 Task: Create a due date automation trigger when advanced on, on the wednesday of the week before a card is due add fields without custom field "Resume" set to a date less than 1 working days from now at 11:00 AM.
Action: Mouse moved to (1157, 85)
Screenshot: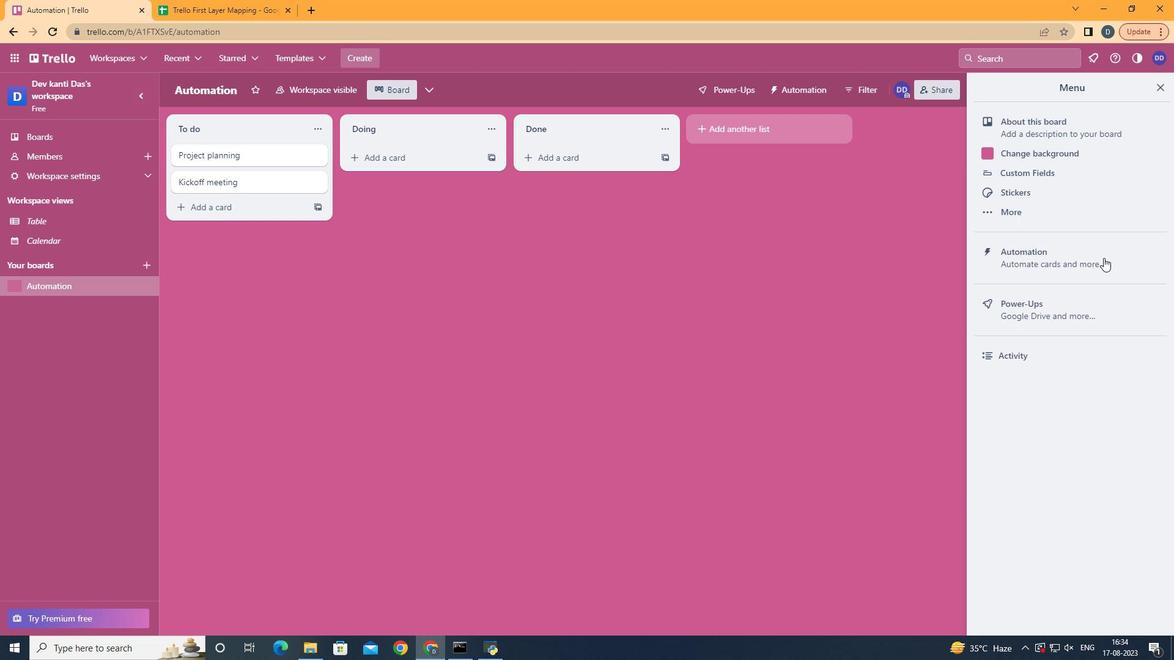 
Action: Mouse pressed left at (1157, 85)
Screenshot: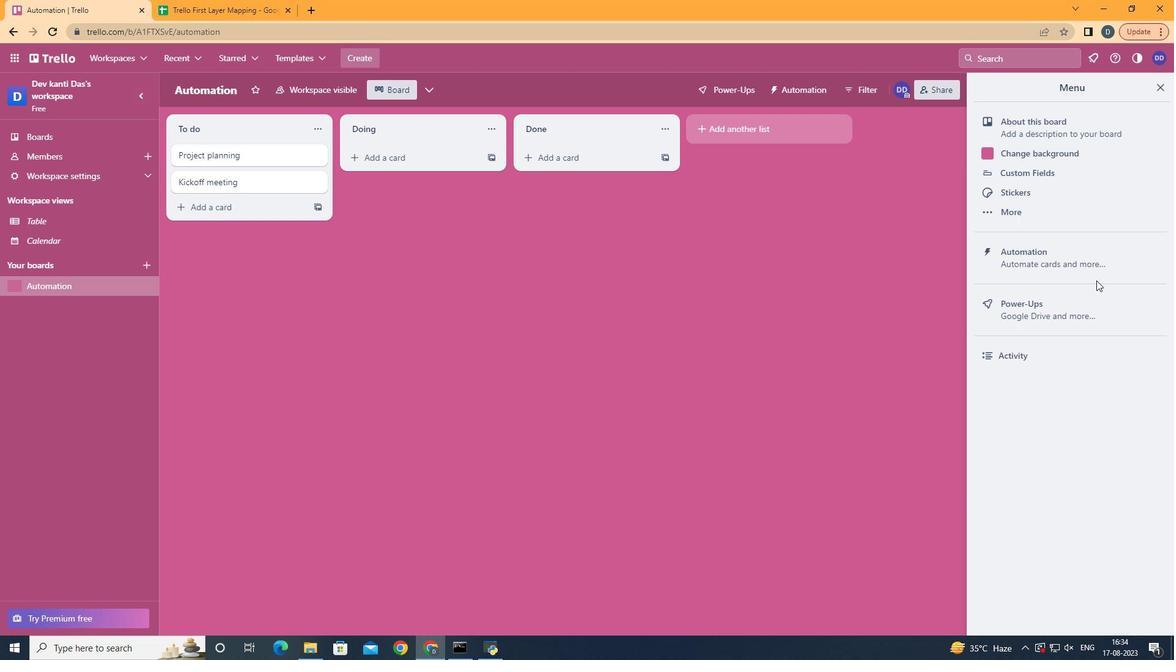 
Action: Mouse moved to (1103, 260)
Screenshot: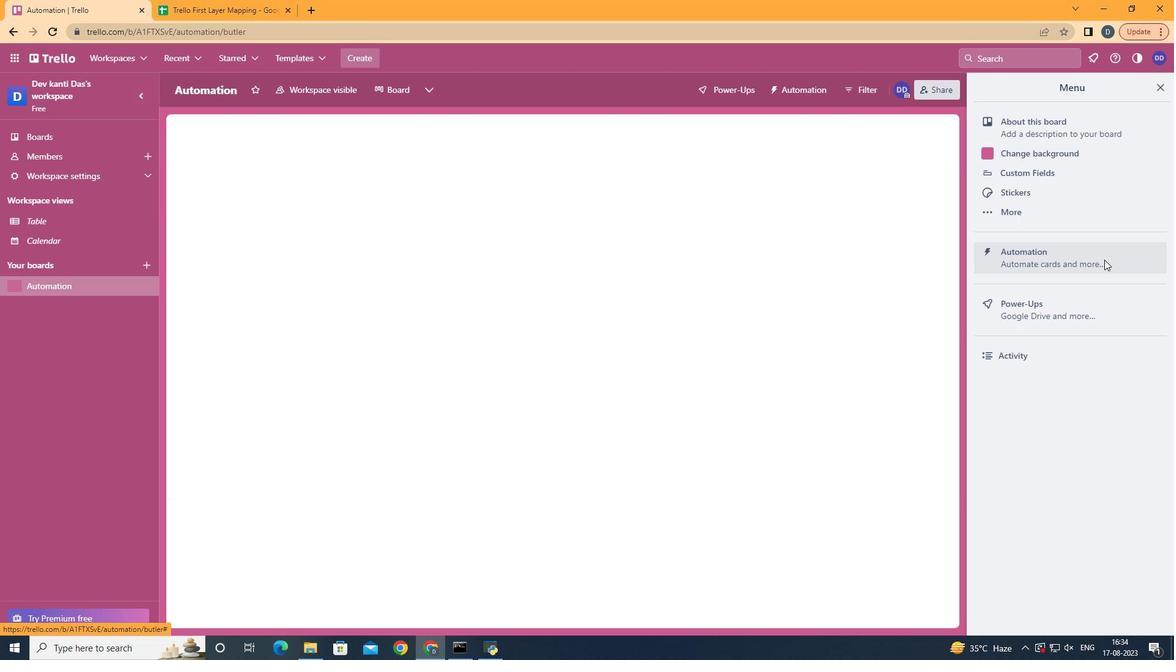 
Action: Mouse pressed left at (1103, 260)
Screenshot: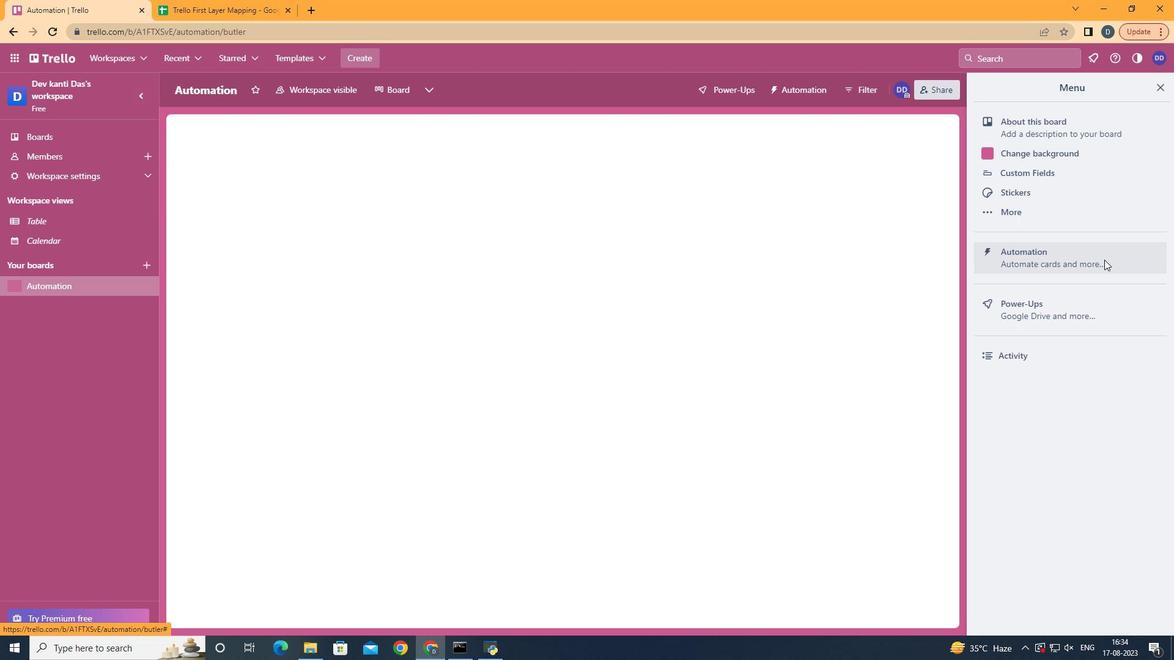 
Action: Mouse moved to (220, 245)
Screenshot: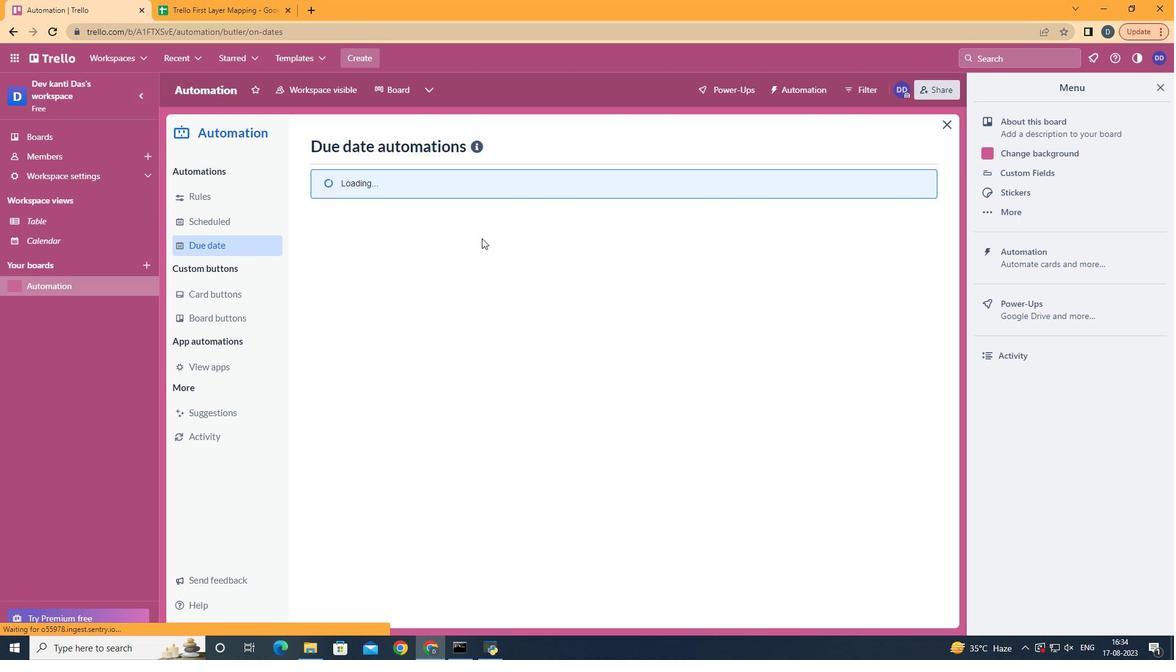 
Action: Mouse pressed left at (220, 245)
Screenshot: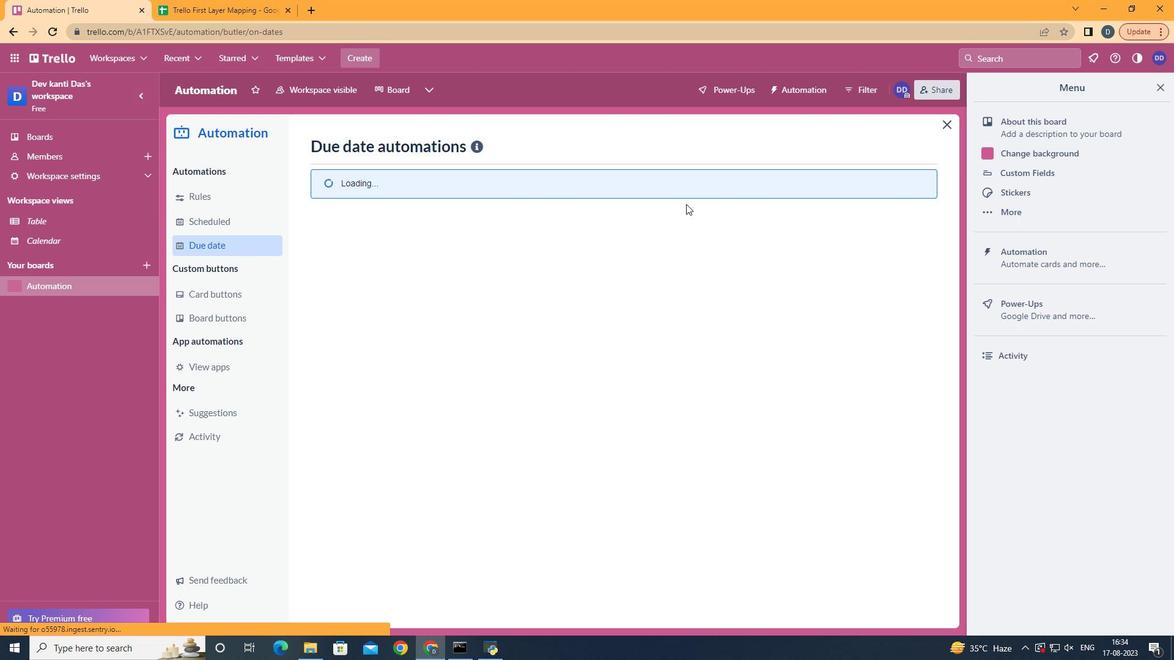 
Action: Mouse moved to (856, 140)
Screenshot: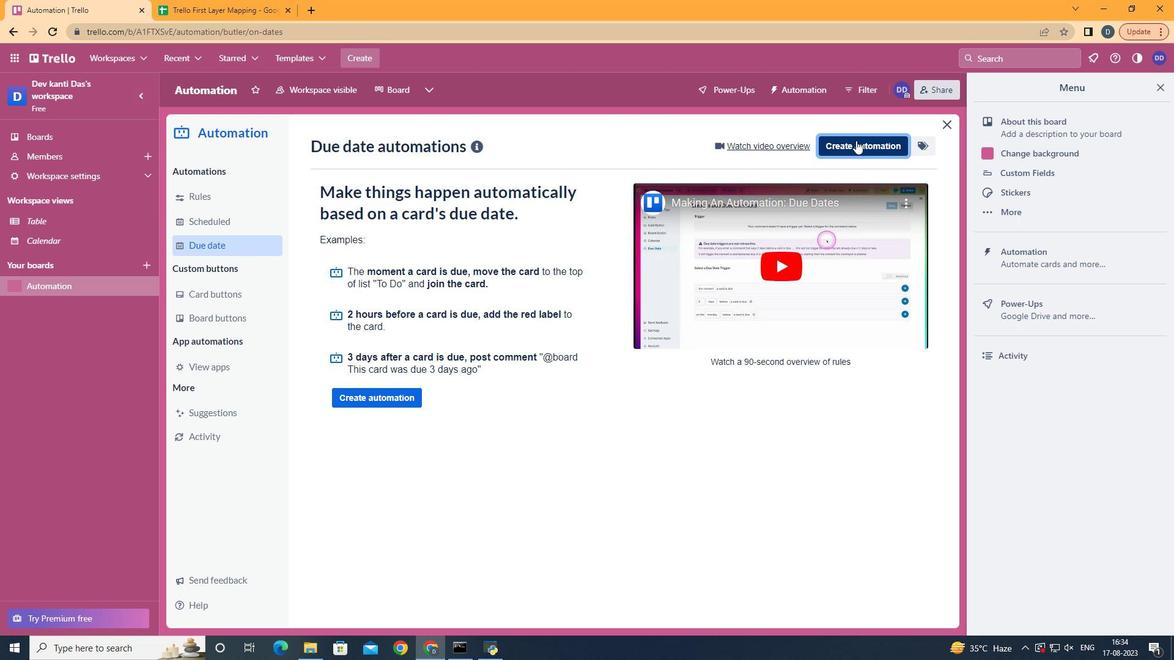 
Action: Mouse pressed left at (856, 140)
Screenshot: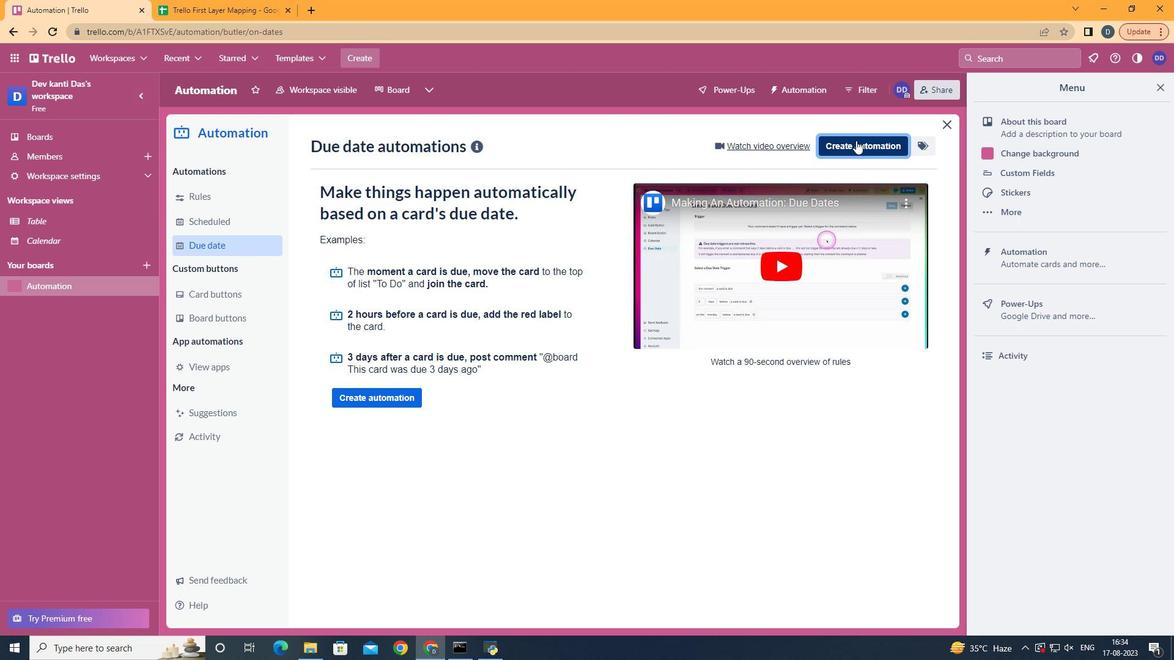 
Action: Mouse moved to (664, 263)
Screenshot: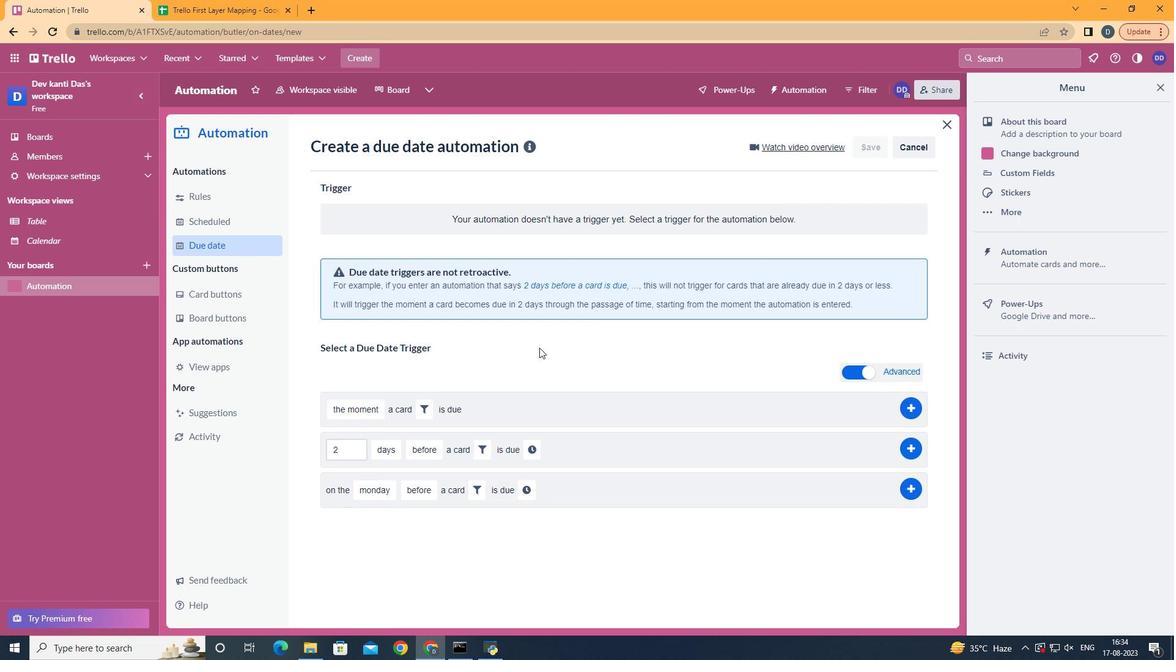 
Action: Mouse pressed left at (664, 263)
Screenshot: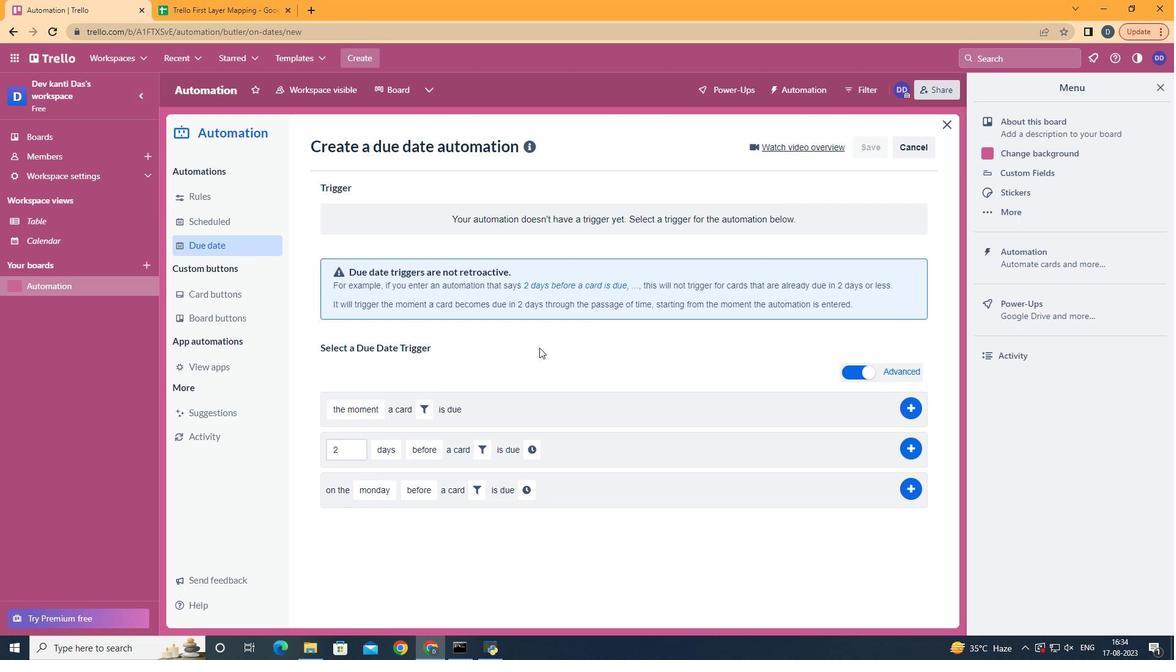 
Action: Mouse moved to (407, 370)
Screenshot: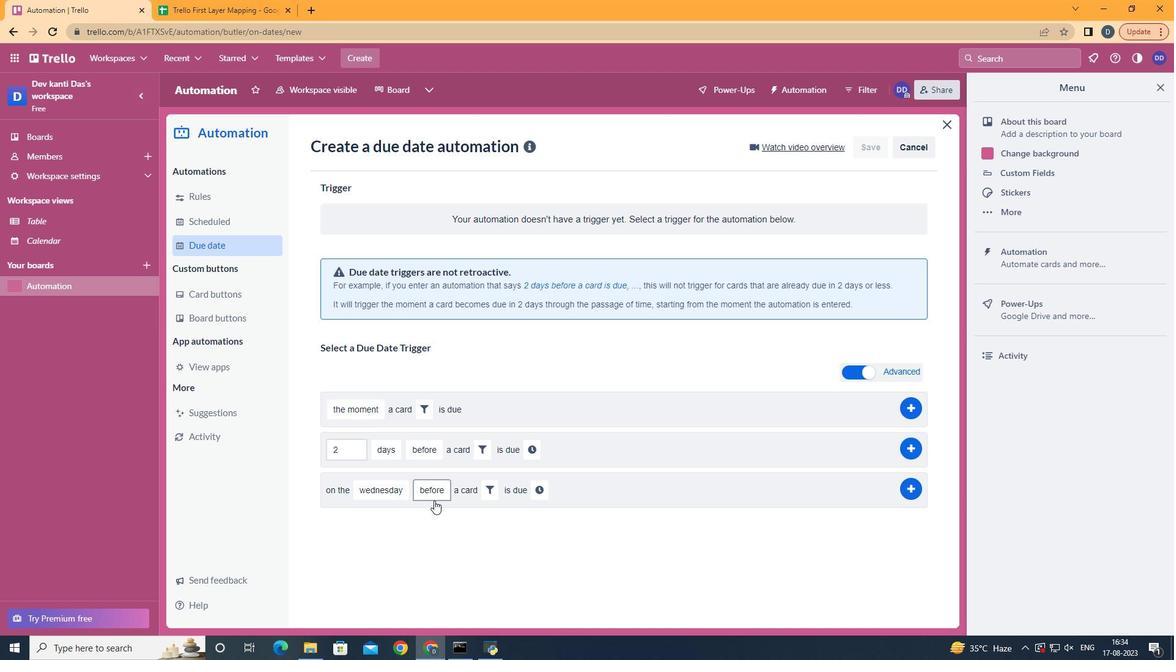 
Action: Mouse pressed left at (407, 370)
Screenshot: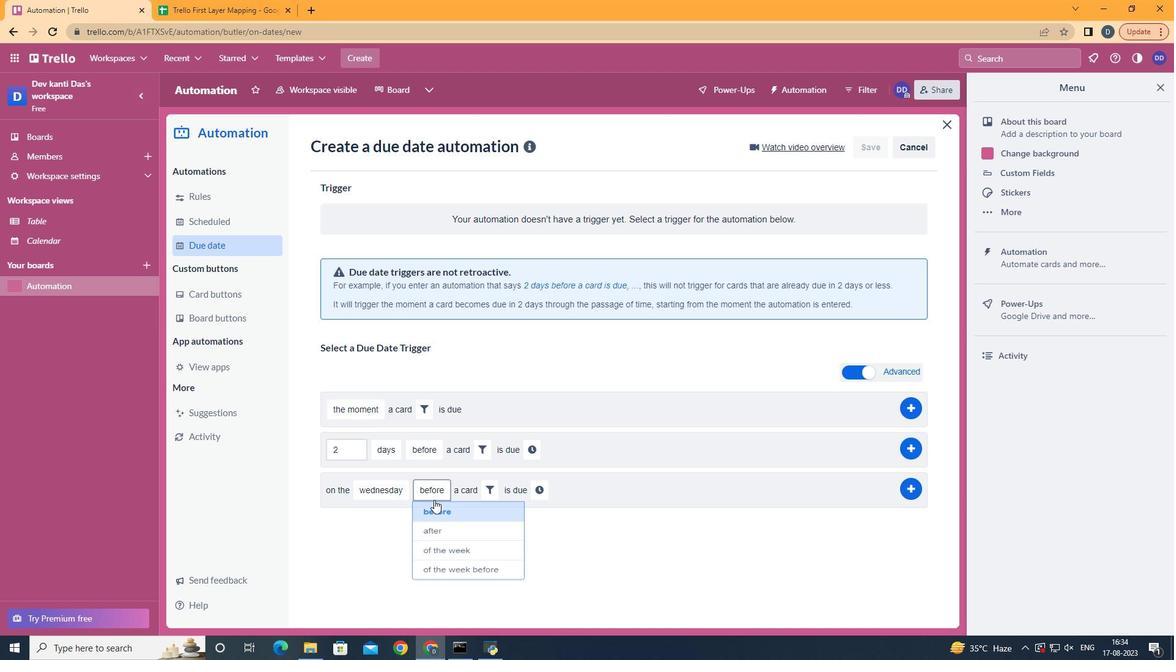 
Action: Mouse moved to (452, 595)
Screenshot: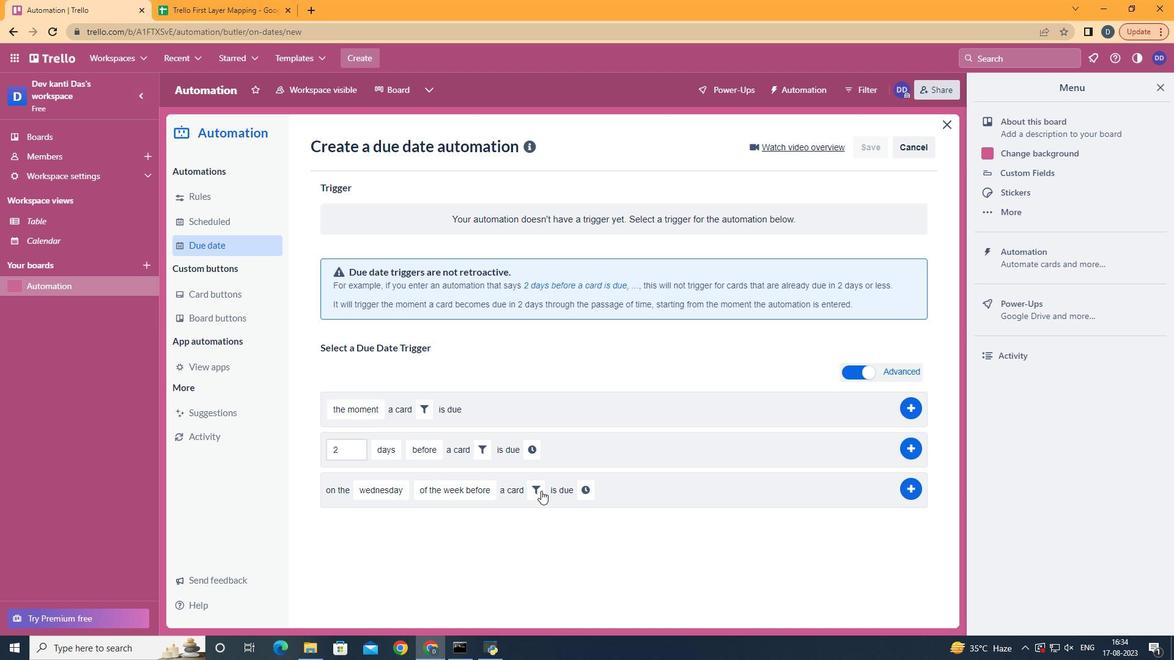 
Action: Mouse pressed left at (452, 595)
Screenshot: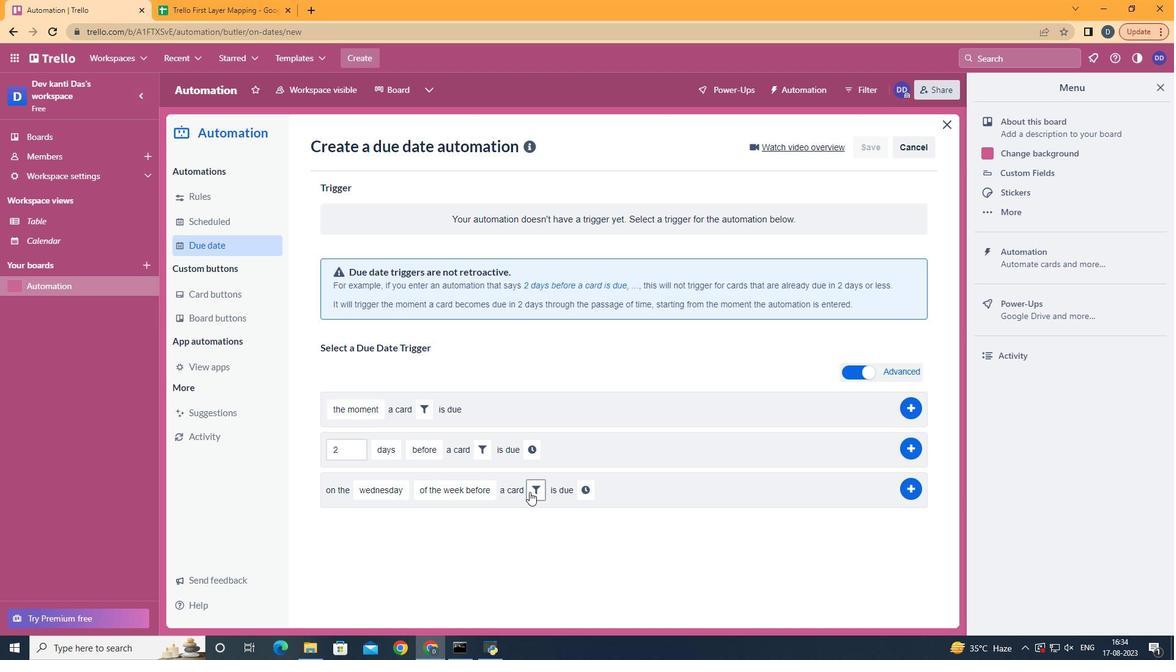 
Action: Mouse moved to (529, 492)
Screenshot: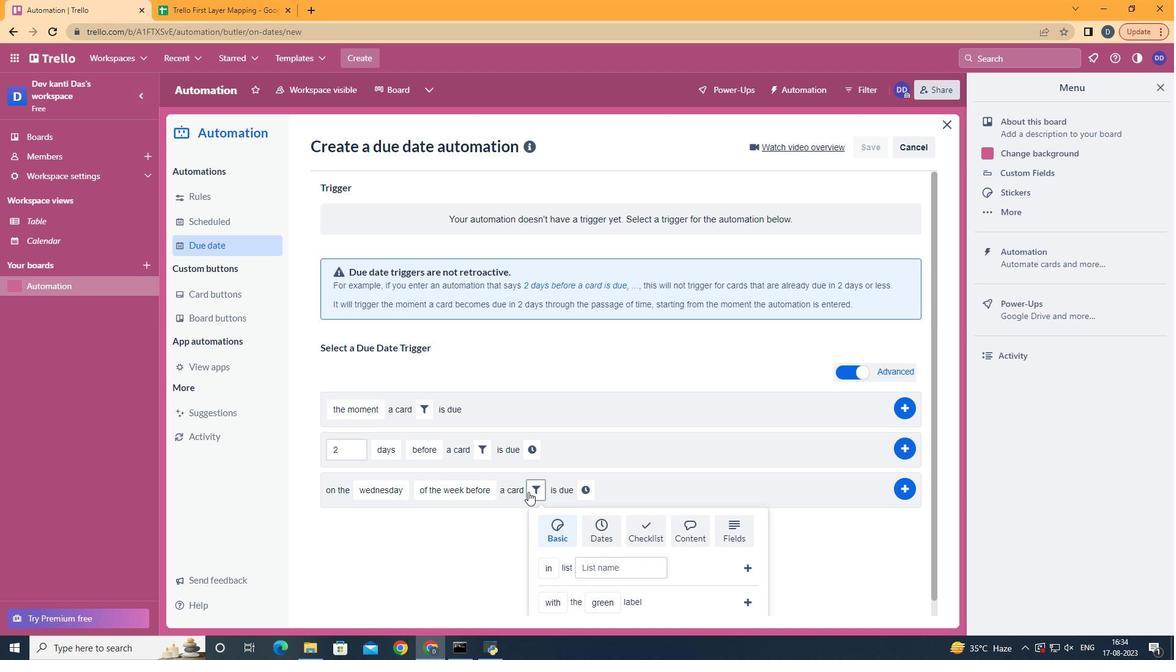 
Action: Mouse pressed left at (529, 492)
Screenshot: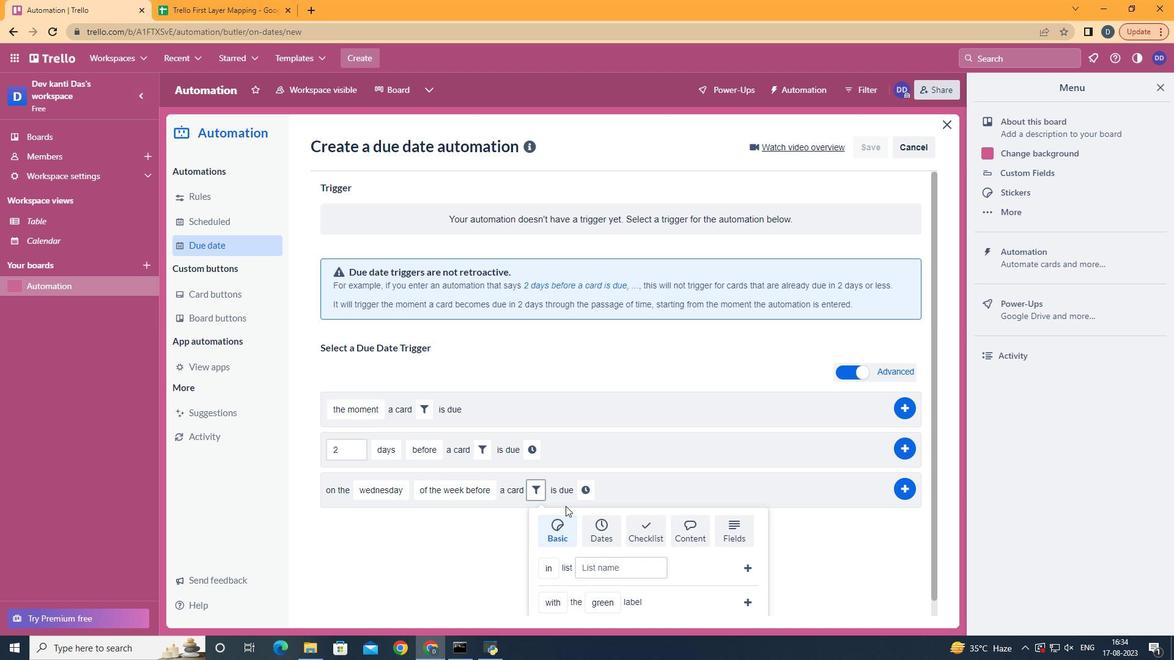 
Action: Mouse moved to (724, 529)
Screenshot: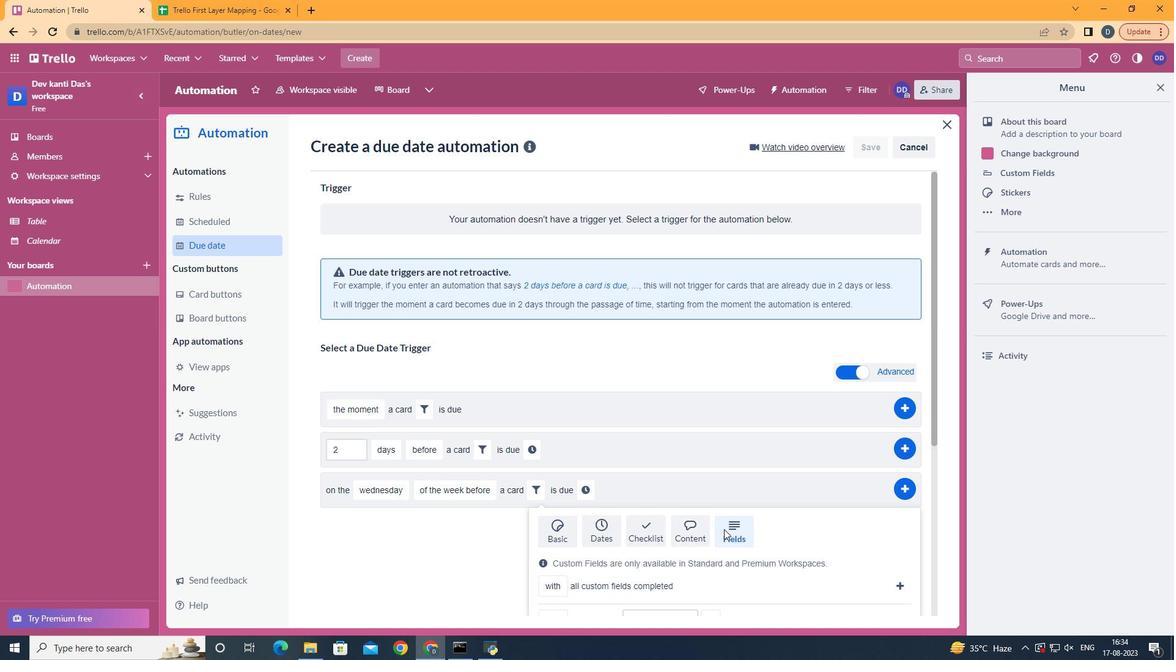 
Action: Mouse pressed left at (724, 529)
Screenshot: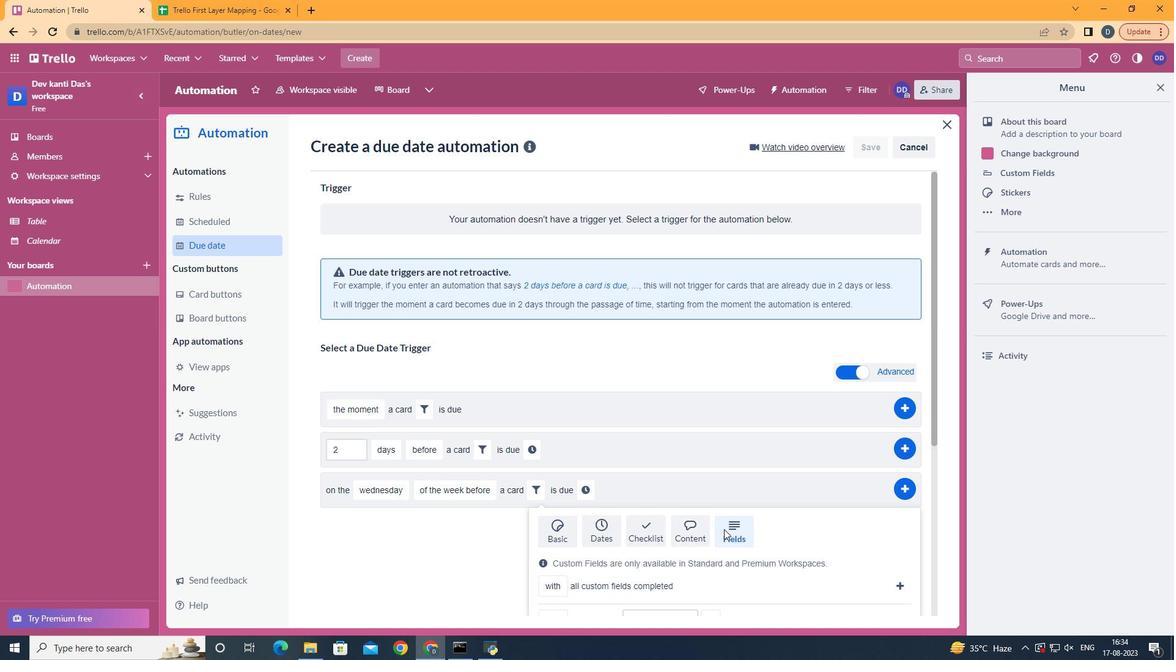 
Action: Mouse scrolled (724, 529) with delta (0, 0)
Screenshot: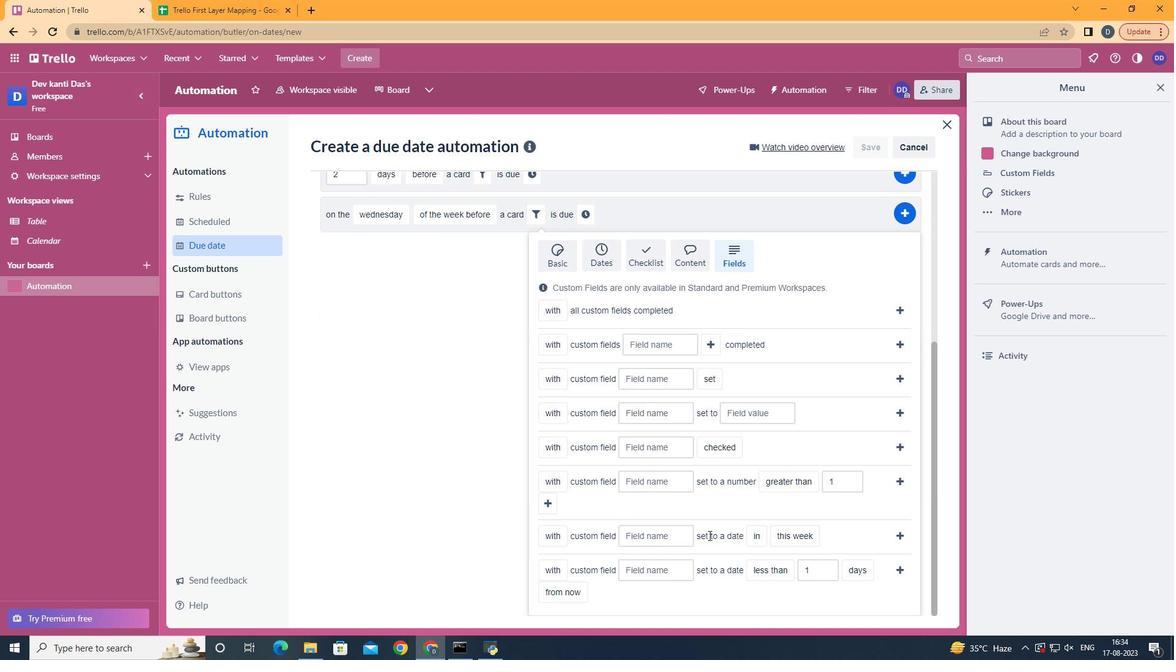 
Action: Mouse scrolled (724, 529) with delta (0, 0)
Screenshot: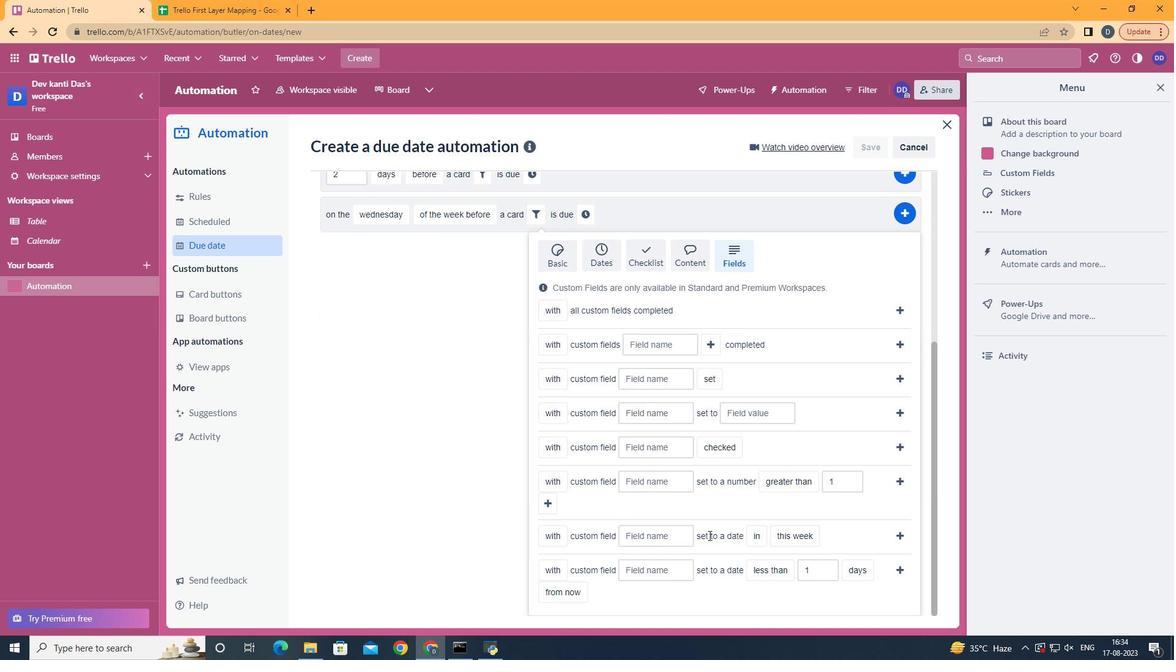 
Action: Mouse scrolled (724, 529) with delta (0, 0)
Screenshot: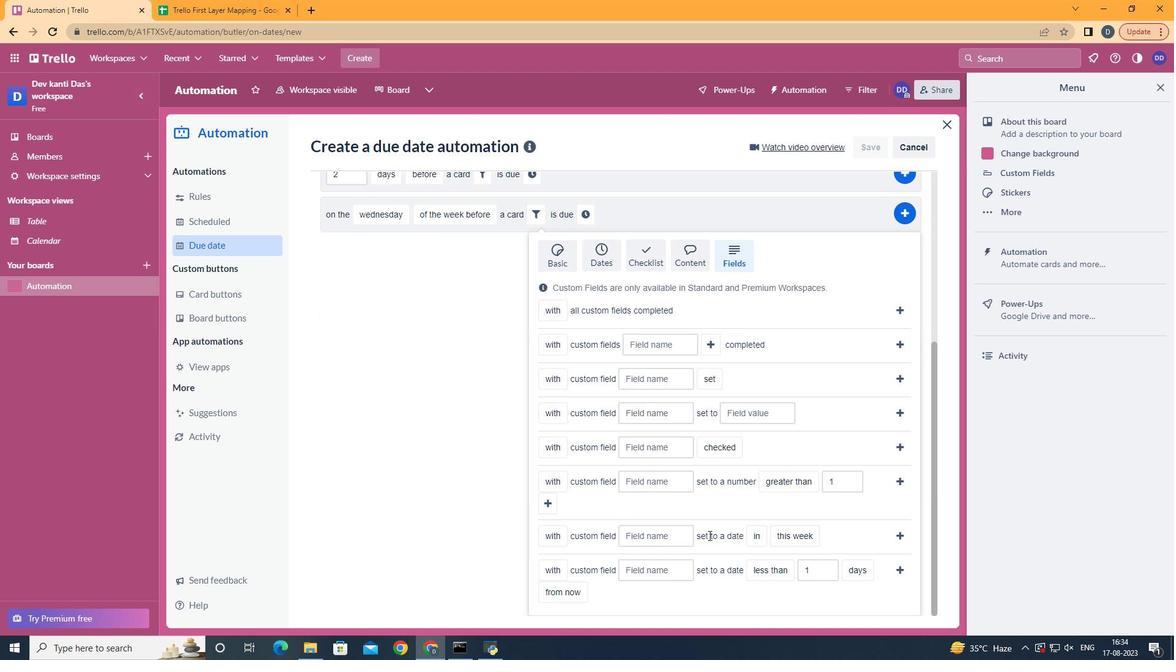 
Action: Mouse scrolled (724, 529) with delta (0, 0)
Screenshot: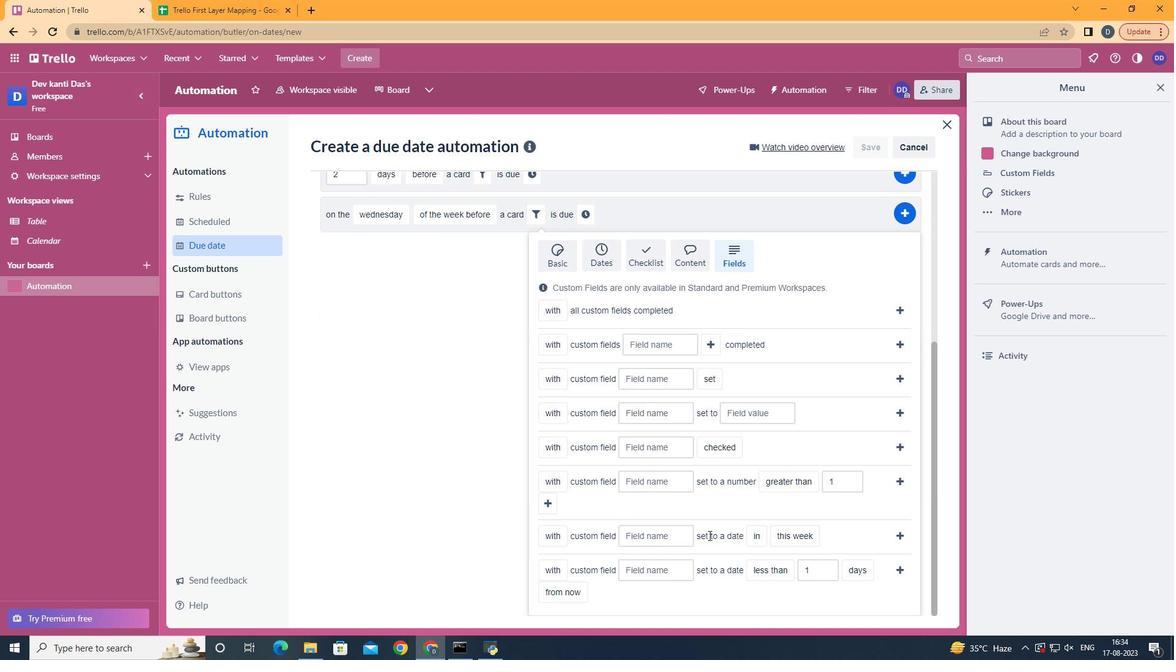 
Action: Mouse scrolled (724, 529) with delta (0, 0)
Screenshot: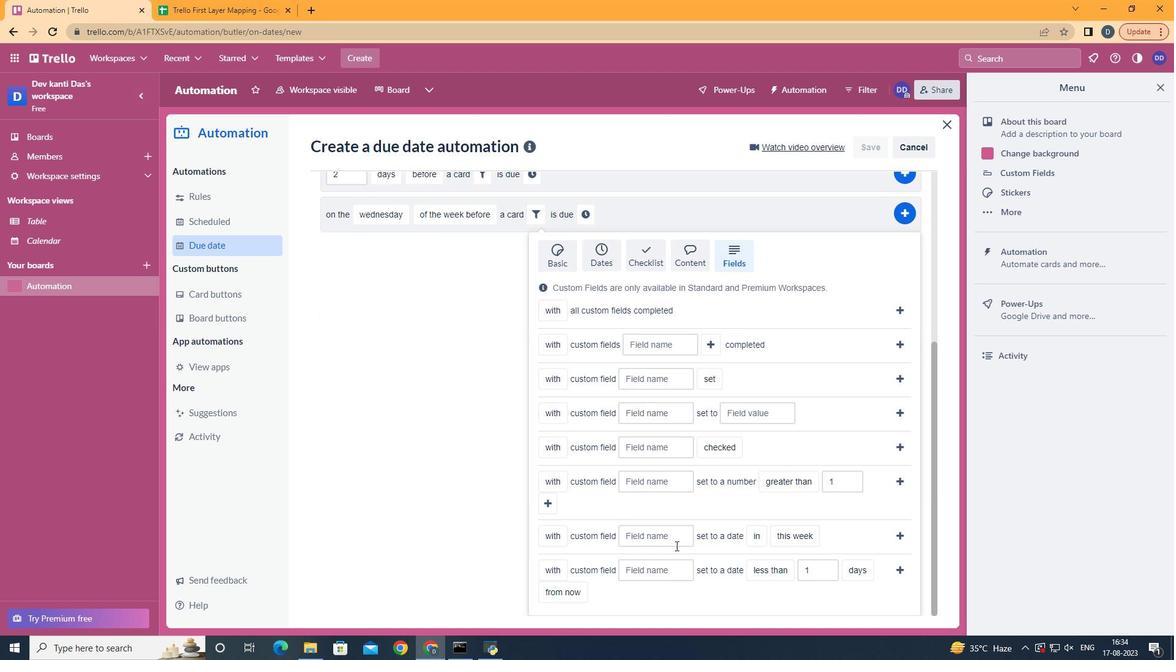 
Action: Mouse scrolled (724, 529) with delta (0, 0)
Screenshot: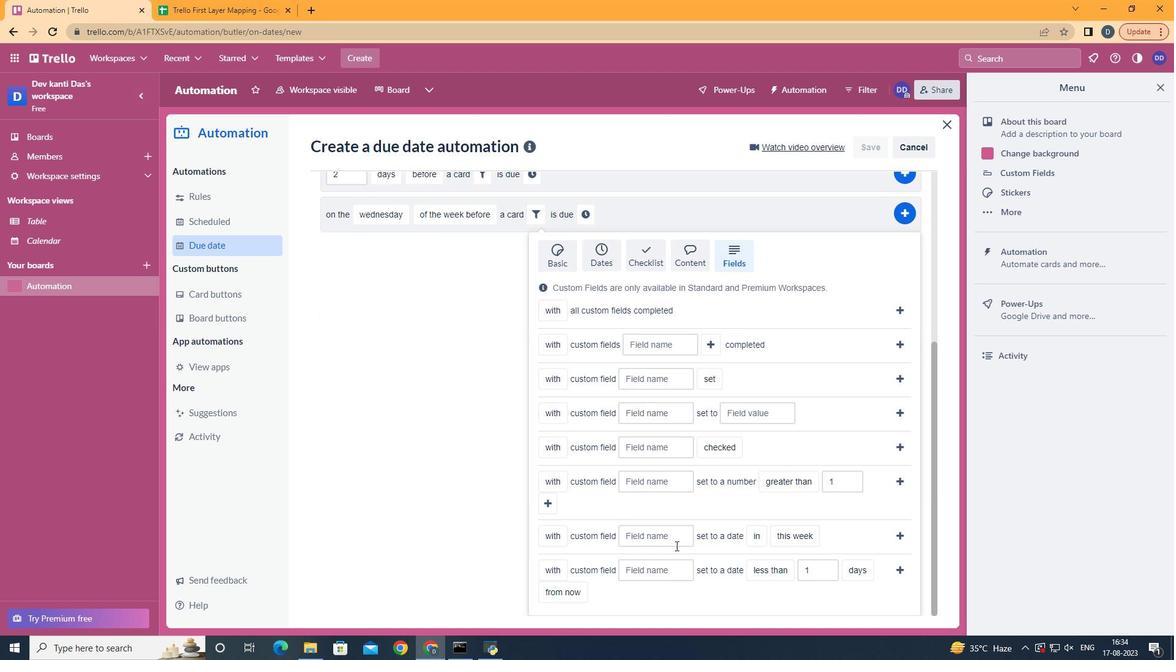 
Action: Mouse moved to (562, 548)
Screenshot: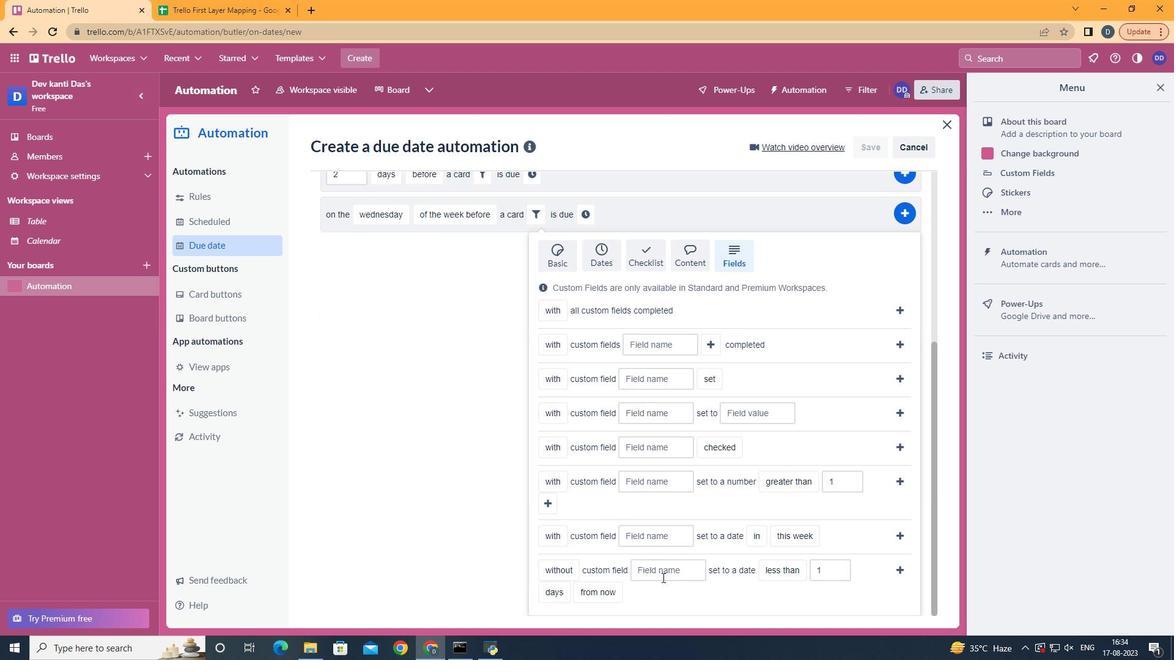 
Action: Mouse pressed left at (562, 548)
Screenshot: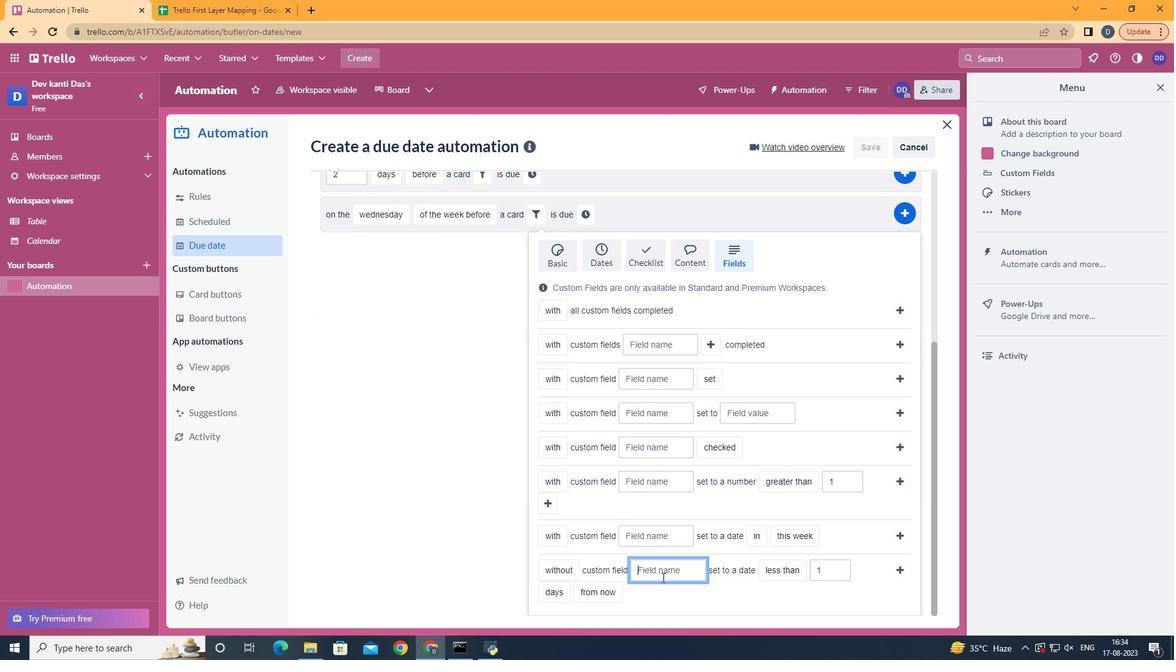 
Action: Mouse moved to (662, 578)
Screenshot: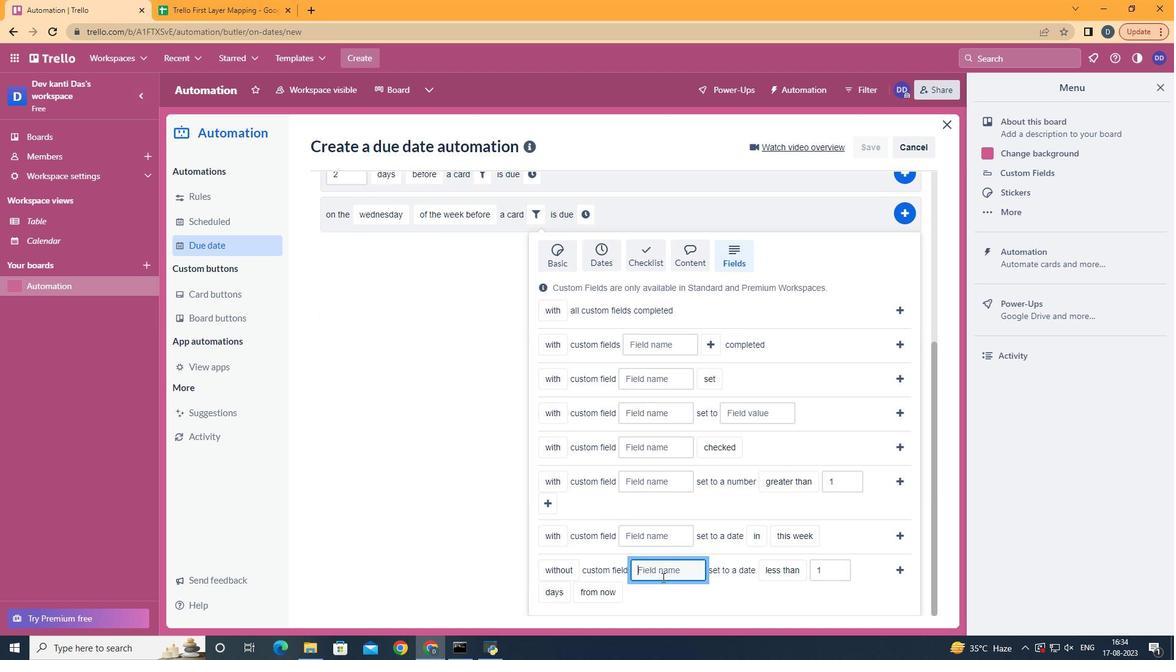 
Action: Mouse pressed left at (662, 578)
Screenshot: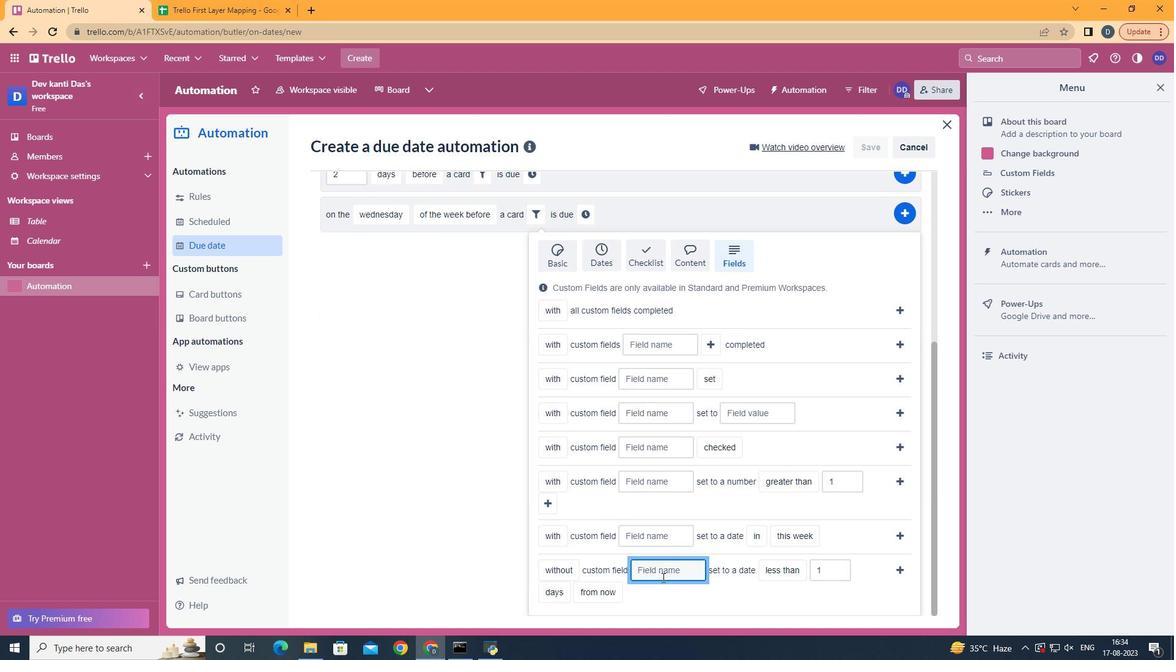 
Action: Key pressed <Key.shift>Resume
Screenshot: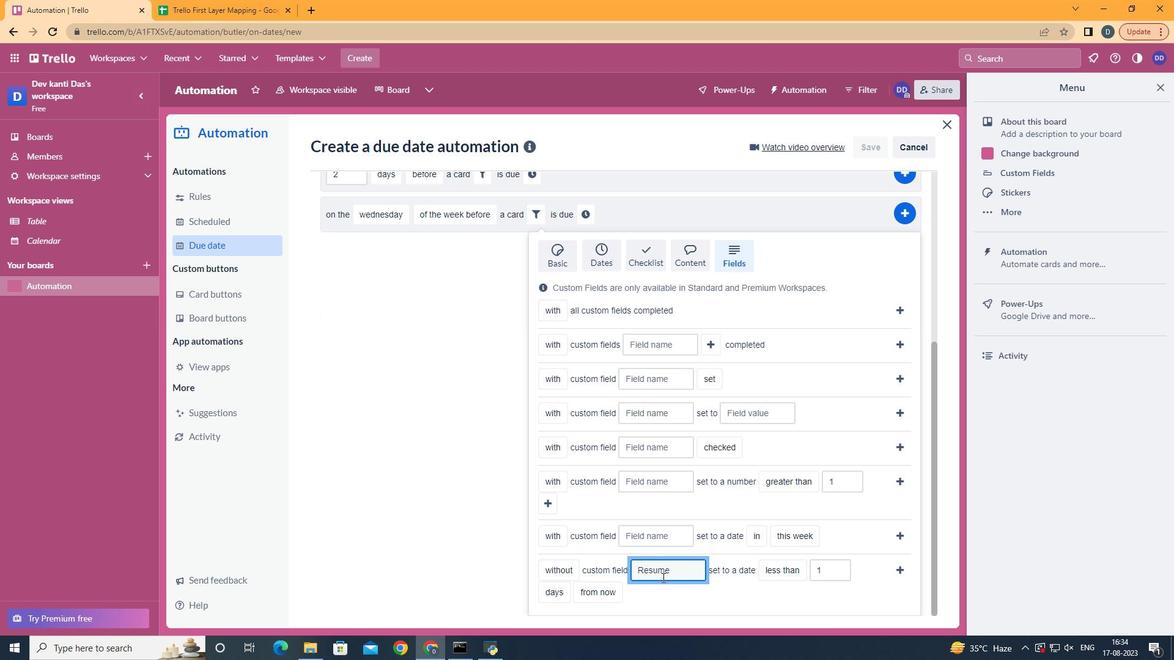 
Action: Mouse moved to (565, 570)
Screenshot: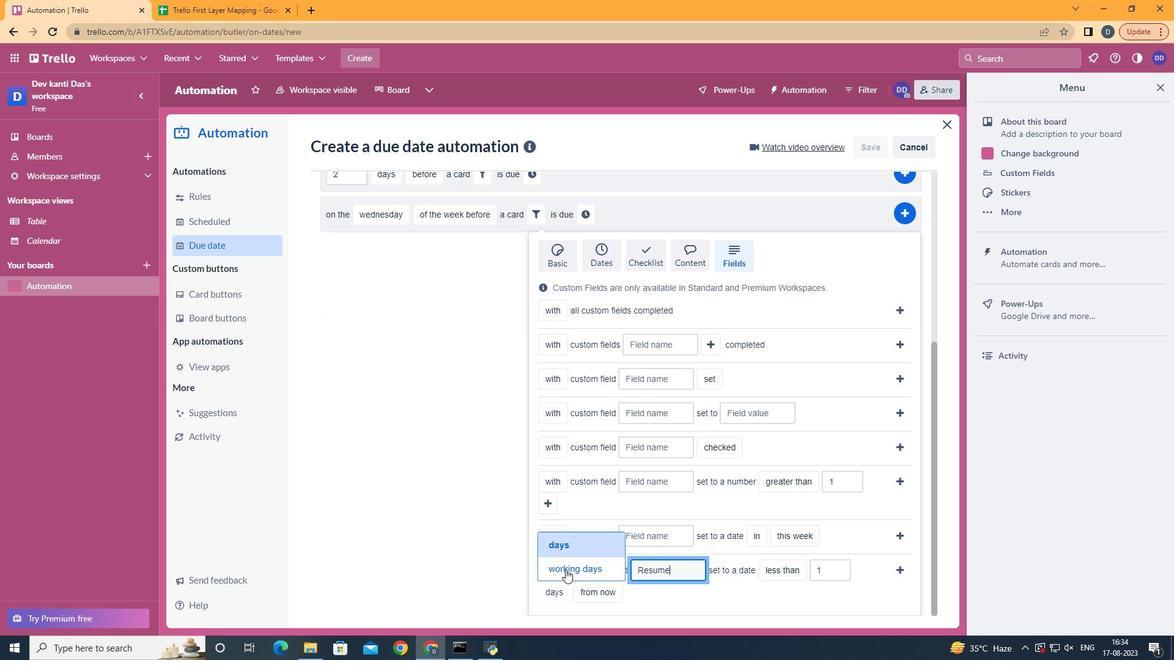 
Action: Mouse pressed left at (565, 570)
Screenshot: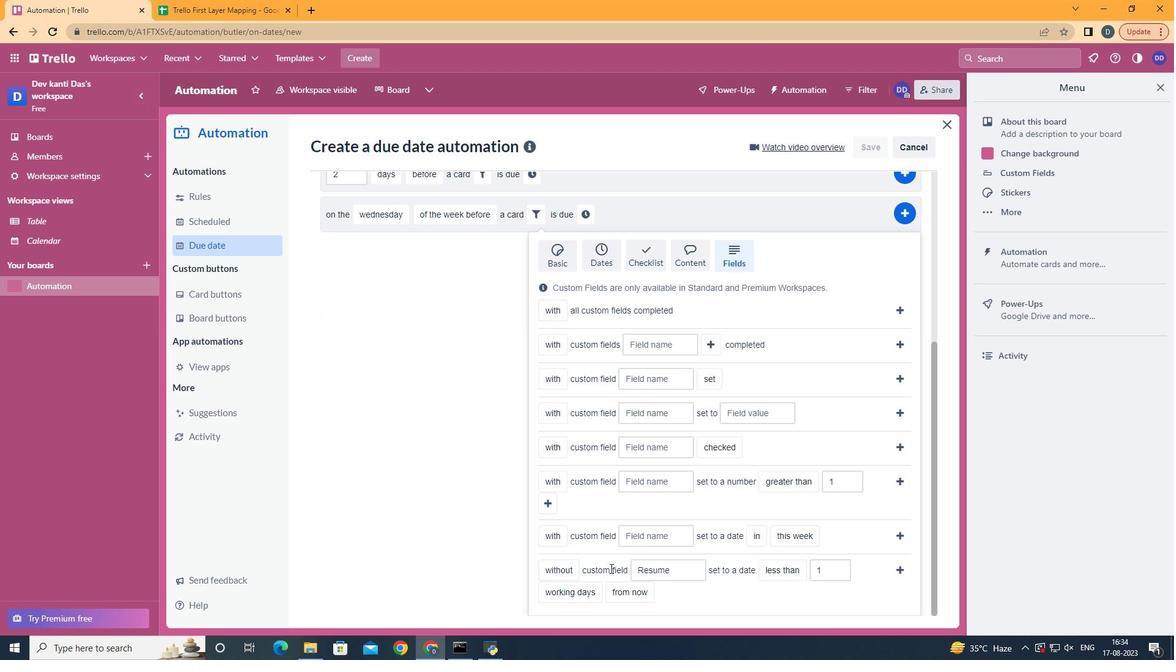 
Action: Mouse moved to (906, 571)
Screenshot: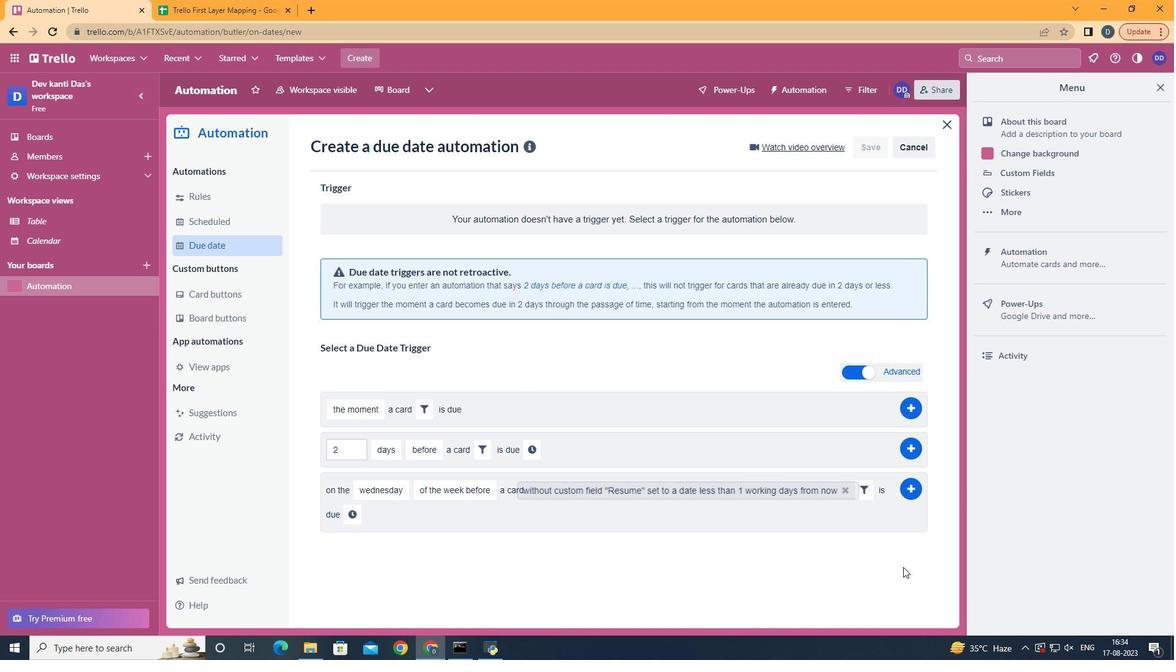 
Action: Mouse pressed left at (906, 571)
Screenshot: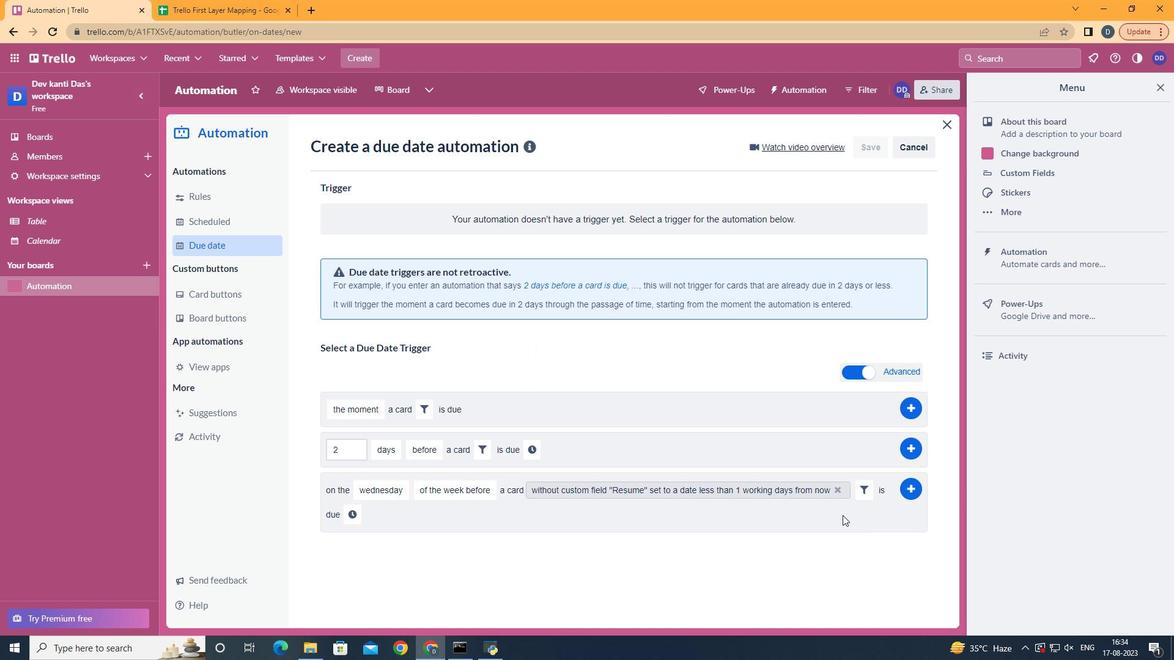 
Action: Mouse moved to (361, 523)
Screenshot: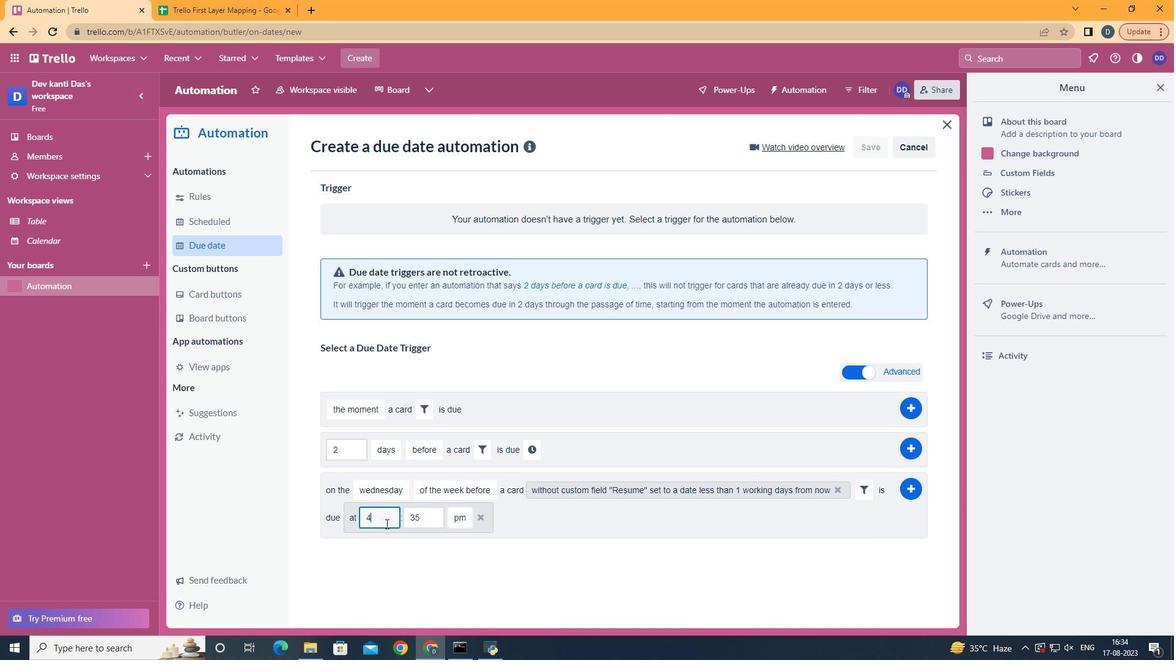 
Action: Mouse pressed left at (361, 523)
Screenshot: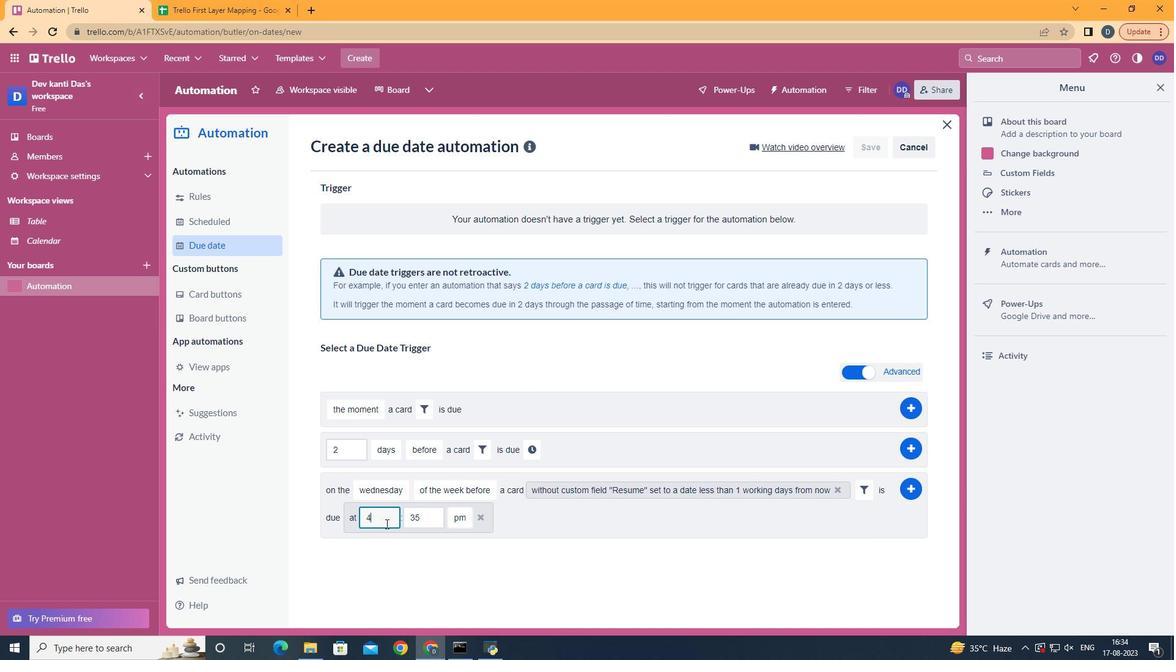 
Action: Mouse moved to (385, 524)
Screenshot: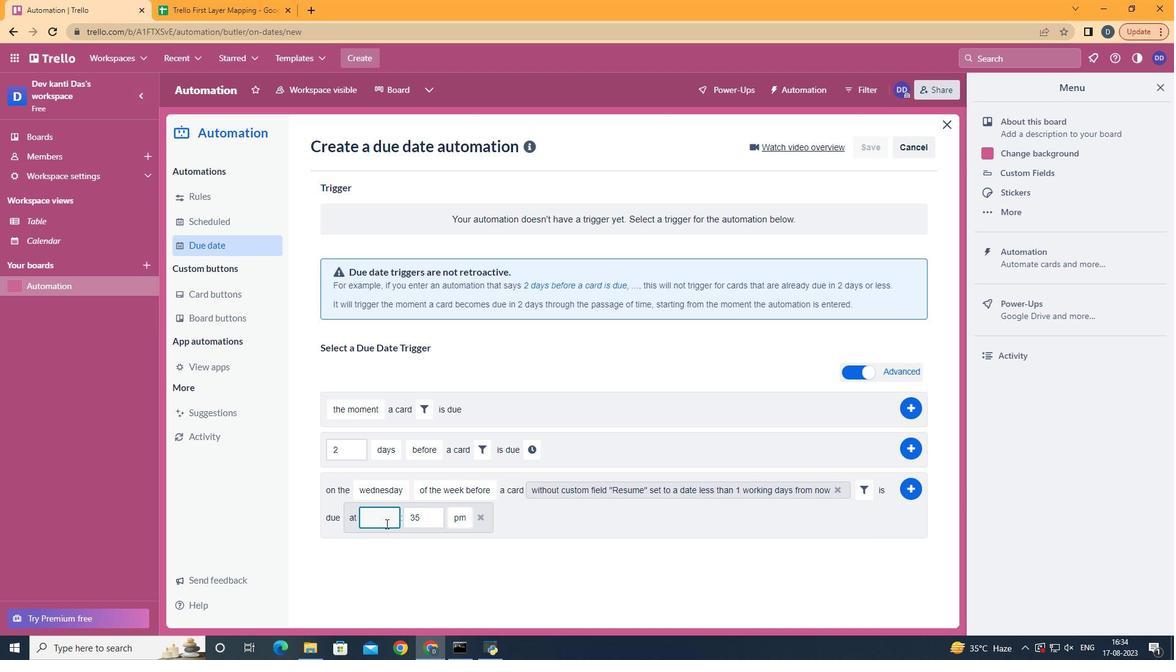 
Action: Mouse pressed left at (385, 524)
Screenshot: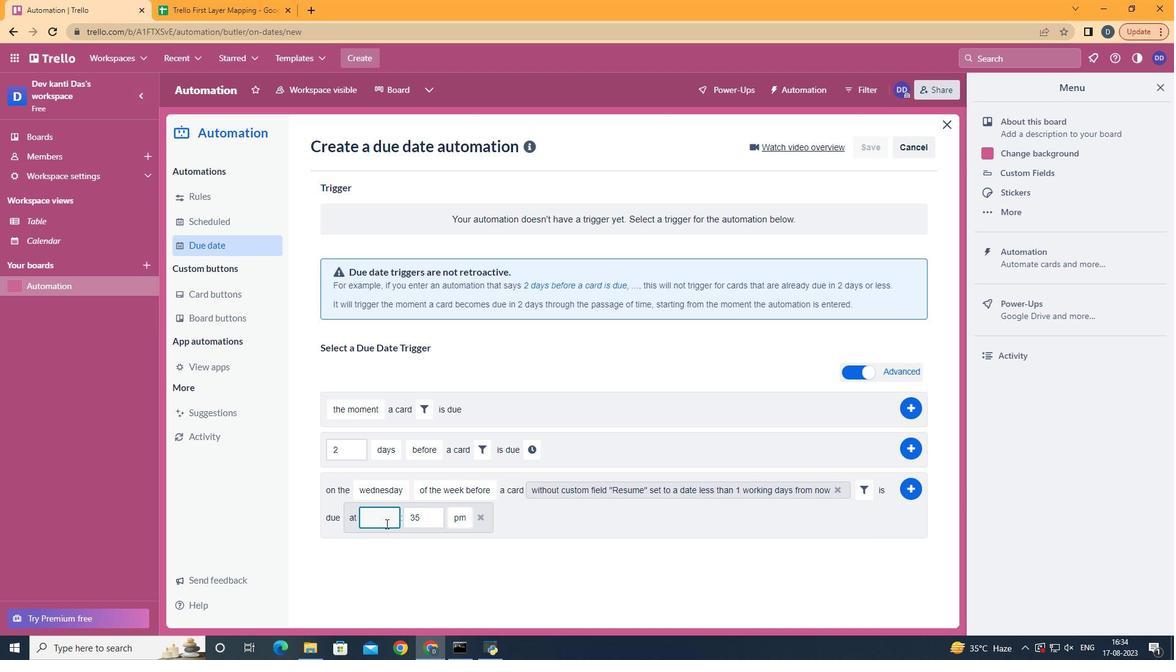 
Action: Key pressed <Key.backspace>11
Screenshot: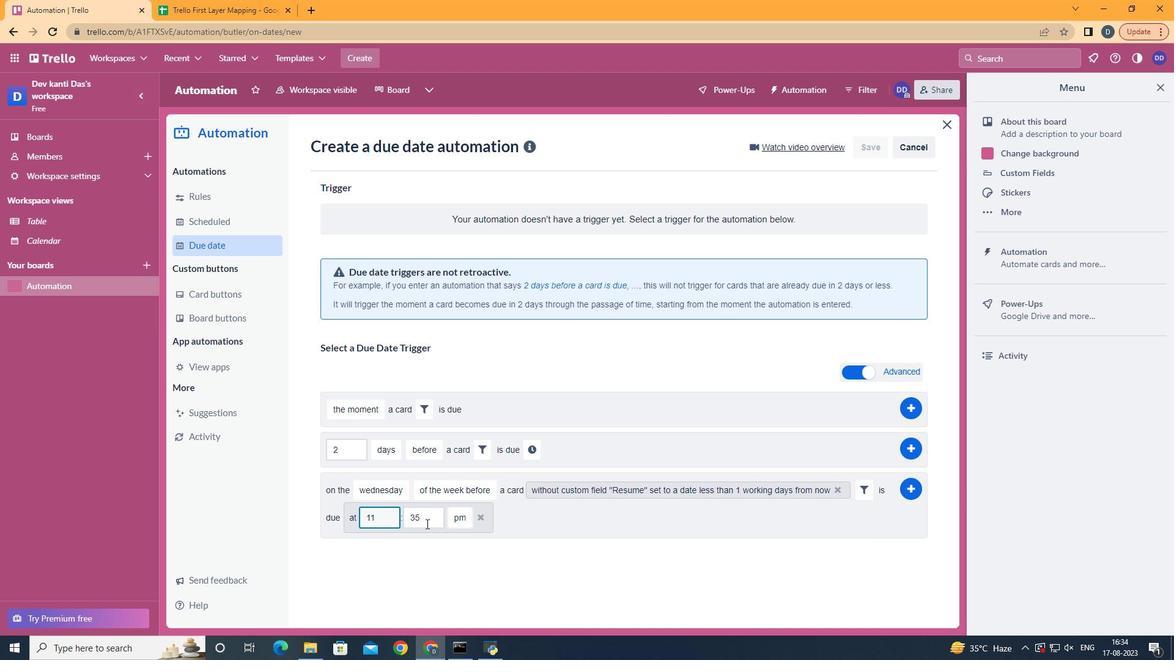
Action: Mouse moved to (433, 521)
Screenshot: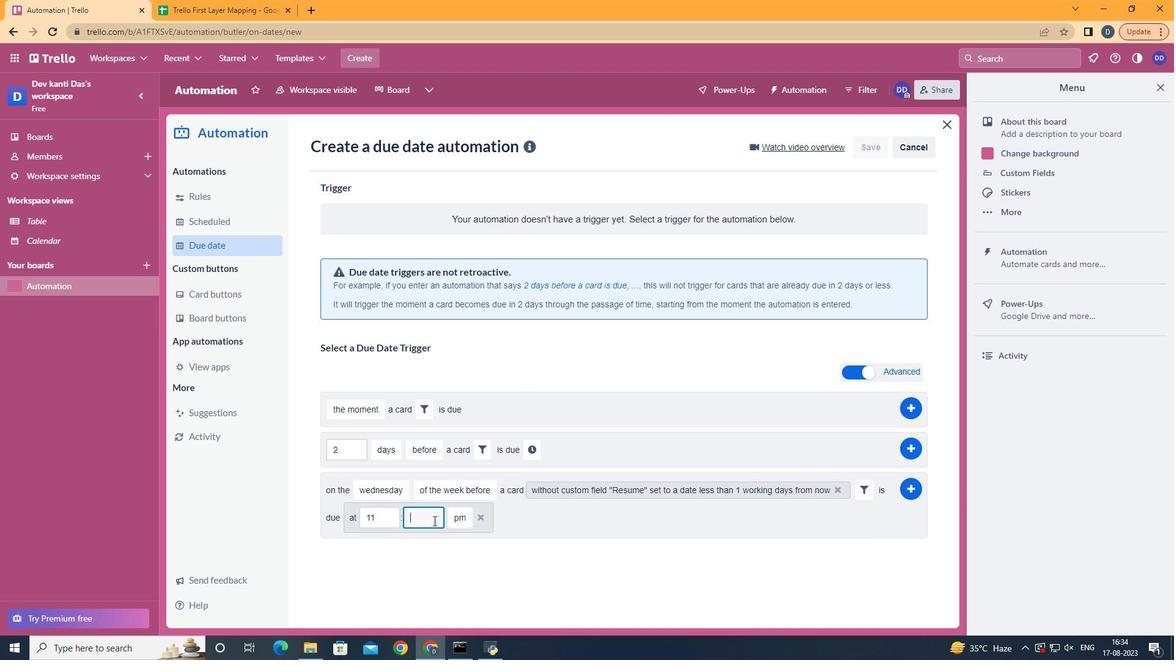 
Action: Mouse pressed left at (433, 521)
Screenshot: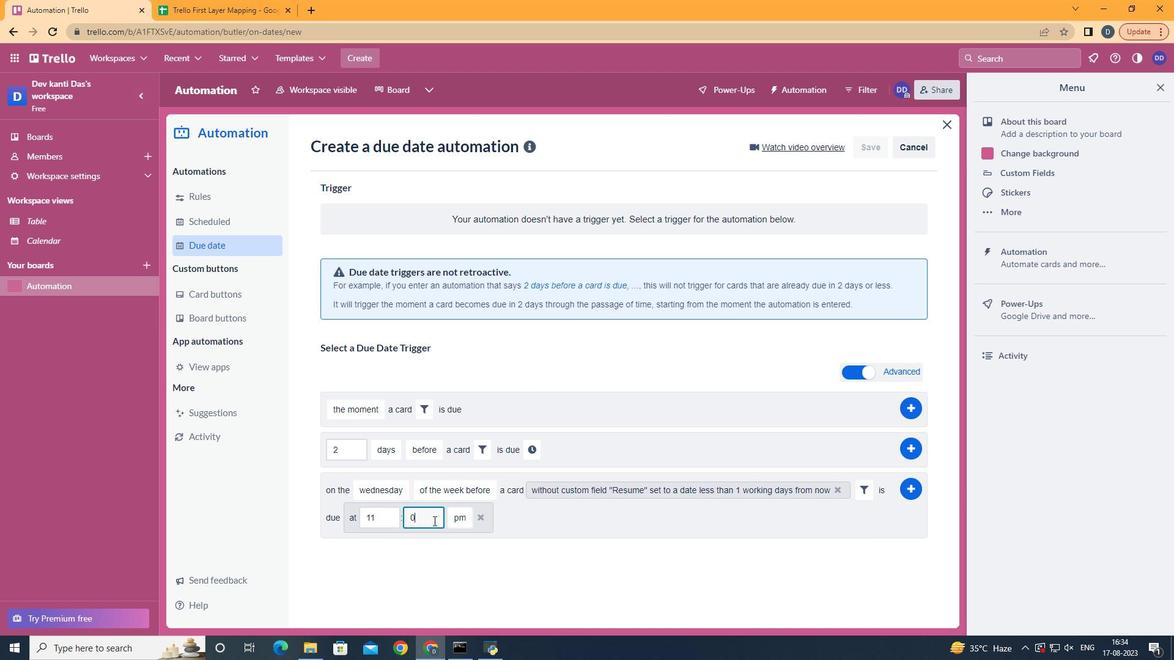 
Action: Key pressed <Key.backspace><Key.backspace>00
Screenshot: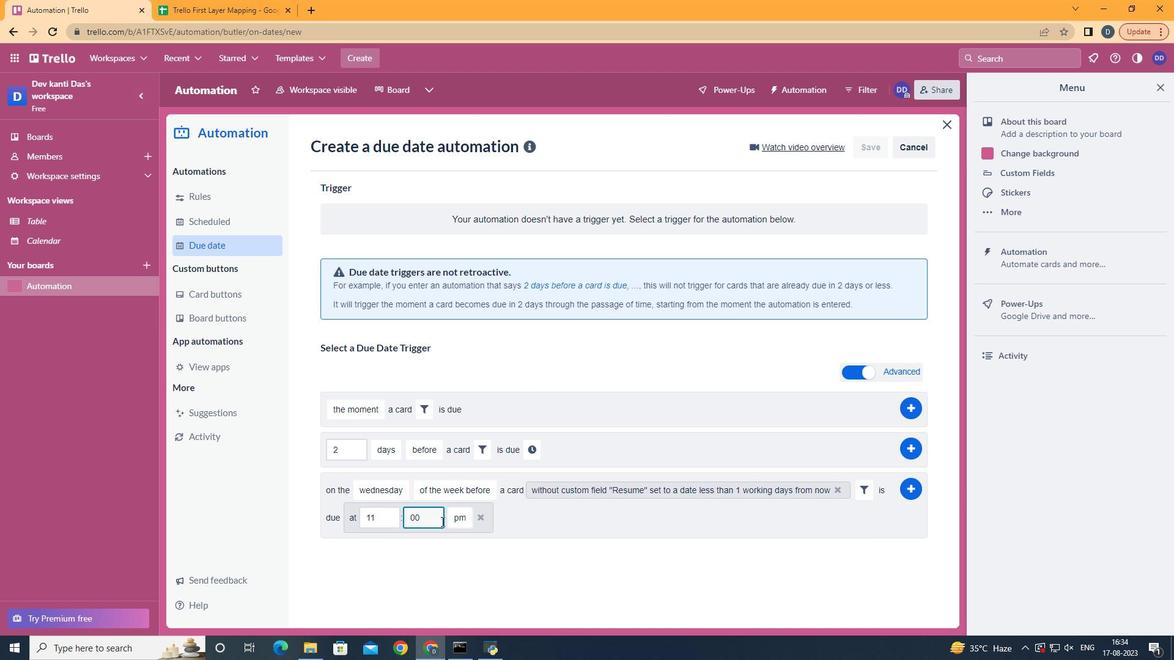 
Action: Mouse moved to (461, 543)
Screenshot: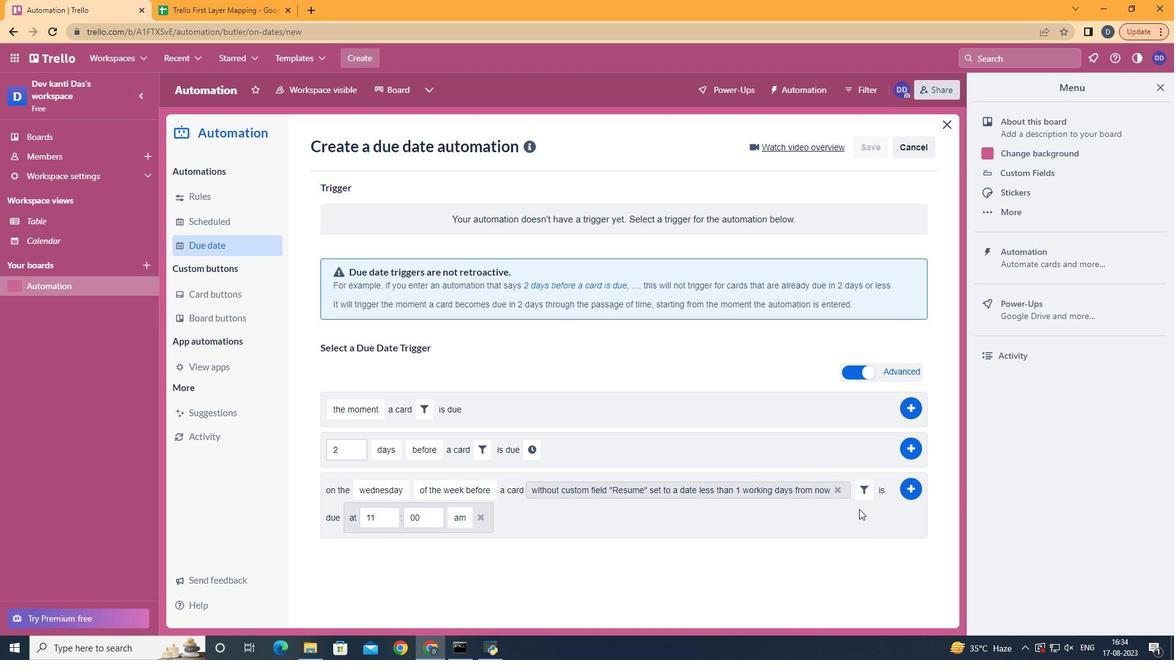 
Action: Mouse pressed left at (461, 543)
Screenshot: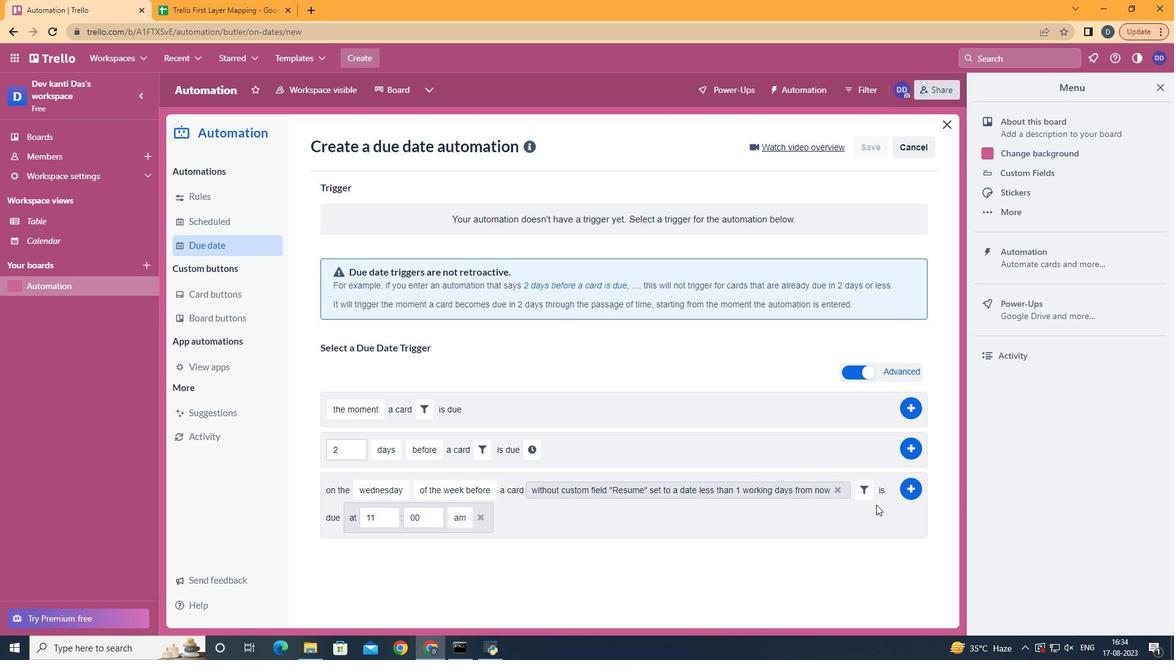 
Action: Mouse moved to (919, 492)
Screenshot: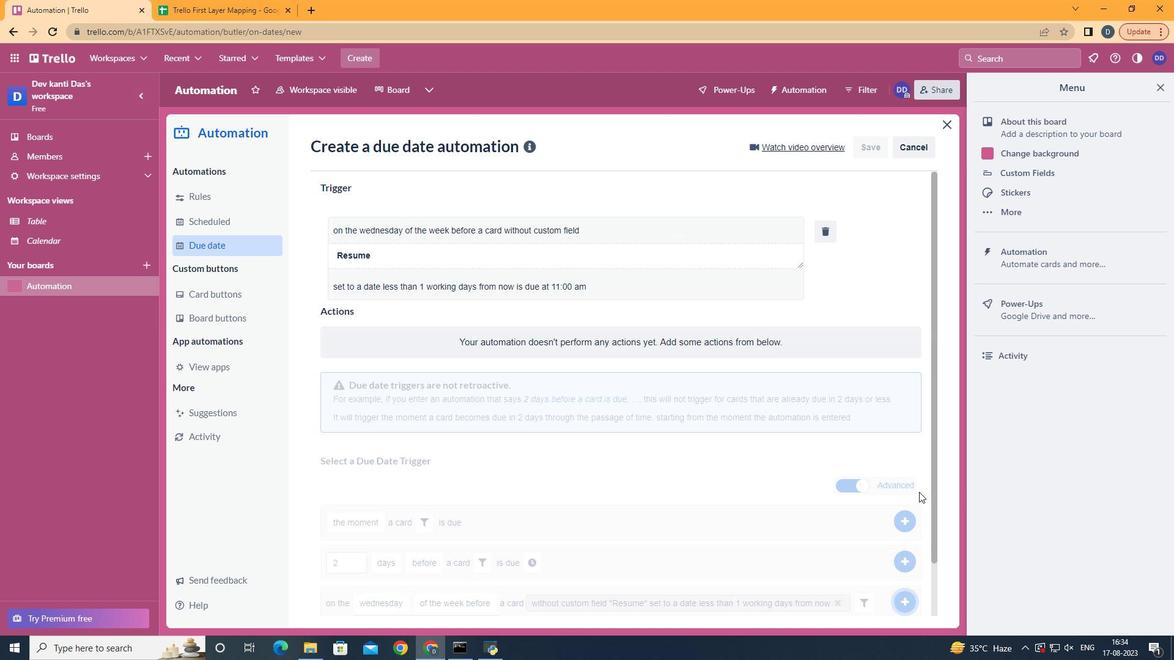 
Action: Mouse pressed left at (919, 492)
Screenshot: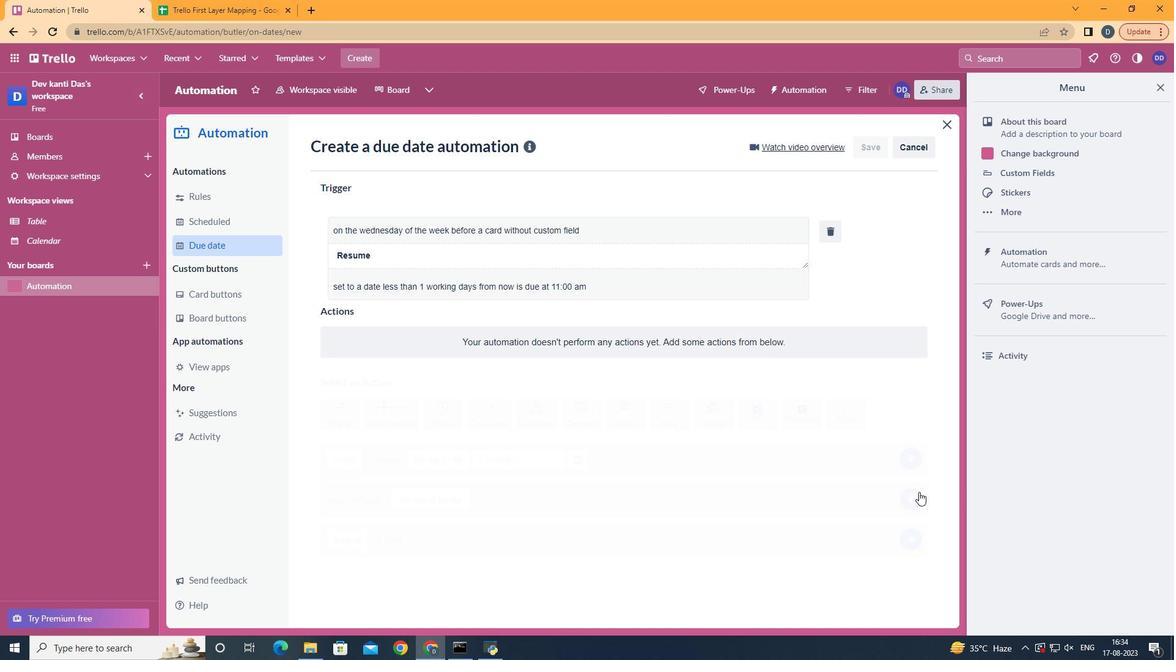 
